 Task: Find connections with filter location Ratia with filter topic #healthylifestyle with filter profile language German with filter current company The Times Of India with filter school Thapar Institute of Engineering & Technology with filter industry Metal Ore Mining with filter service category Telecommunications with filter keywords title Massage Therapy
Action: Mouse moved to (505, 53)
Screenshot: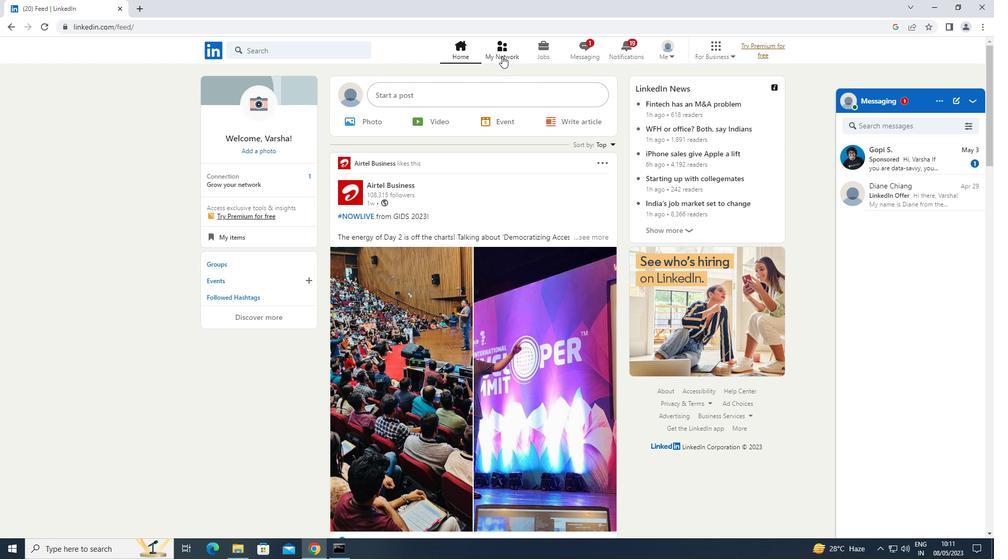 
Action: Mouse pressed left at (505, 53)
Screenshot: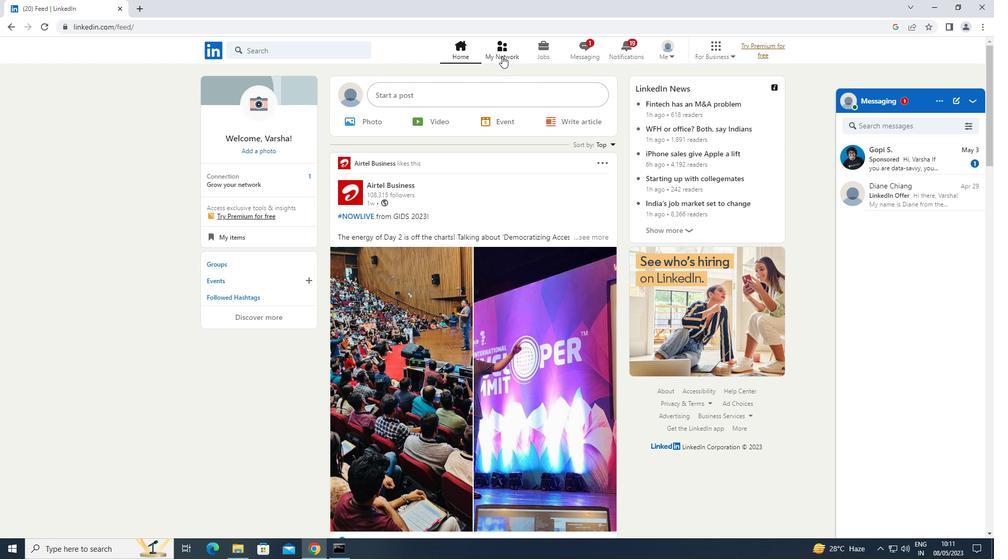 
Action: Mouse moved to (504, 55)
Screenshot: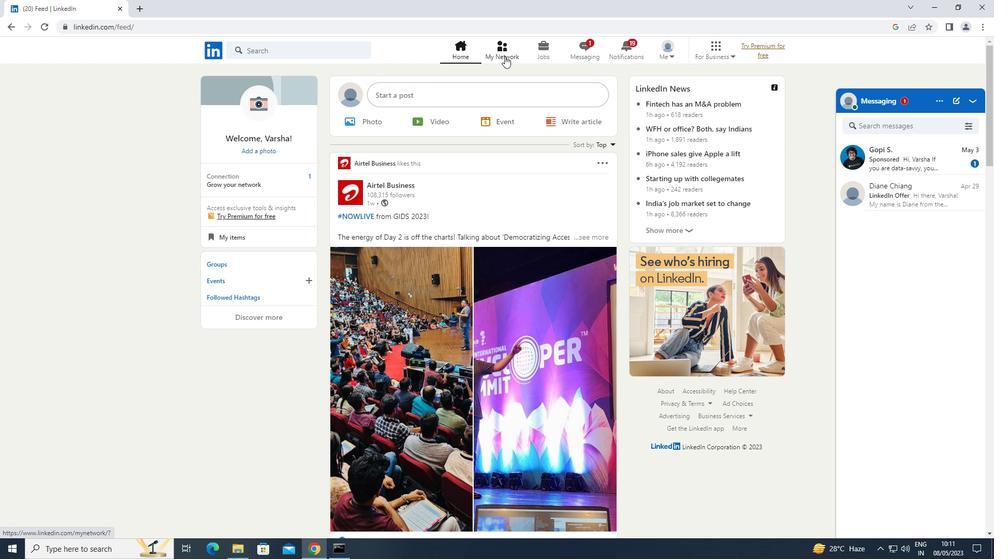 
Action: Mouse pressed left at (504, 55)
Screenshot: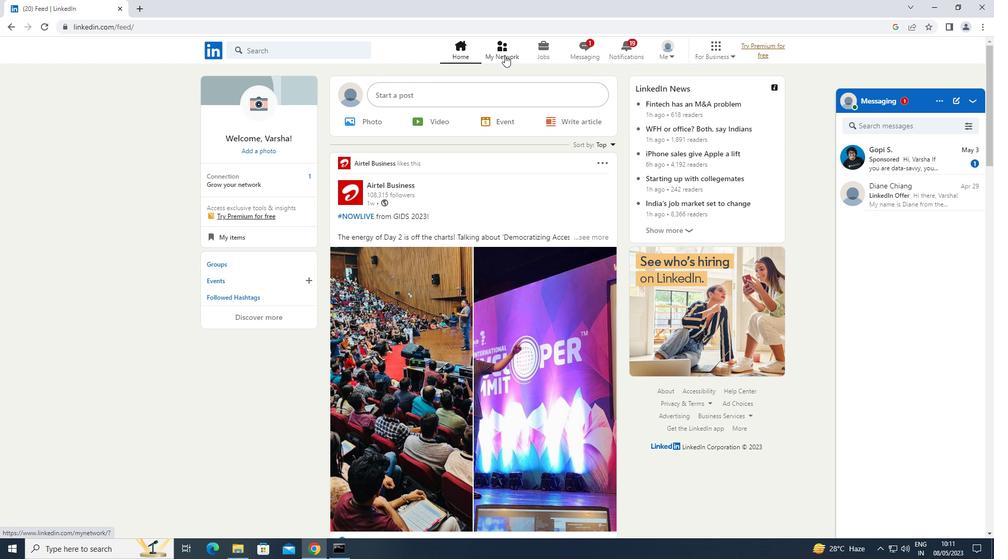 
Action: Mouse moved to (263, 110)
Screenshot: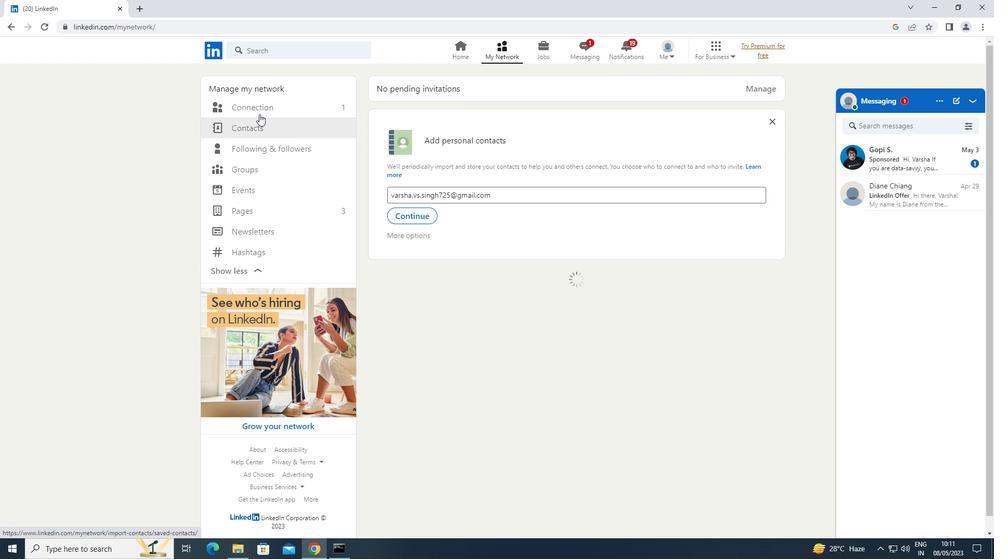 
Action: Mouse pressed left at (263, 110)
Screenshot: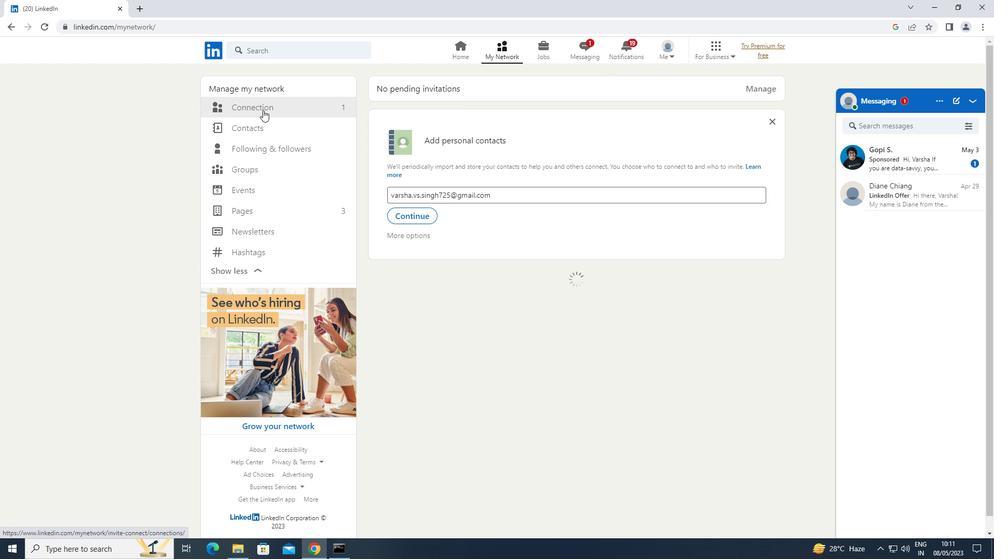 
Action: Mouse moved to (554, 111)
Screenshot: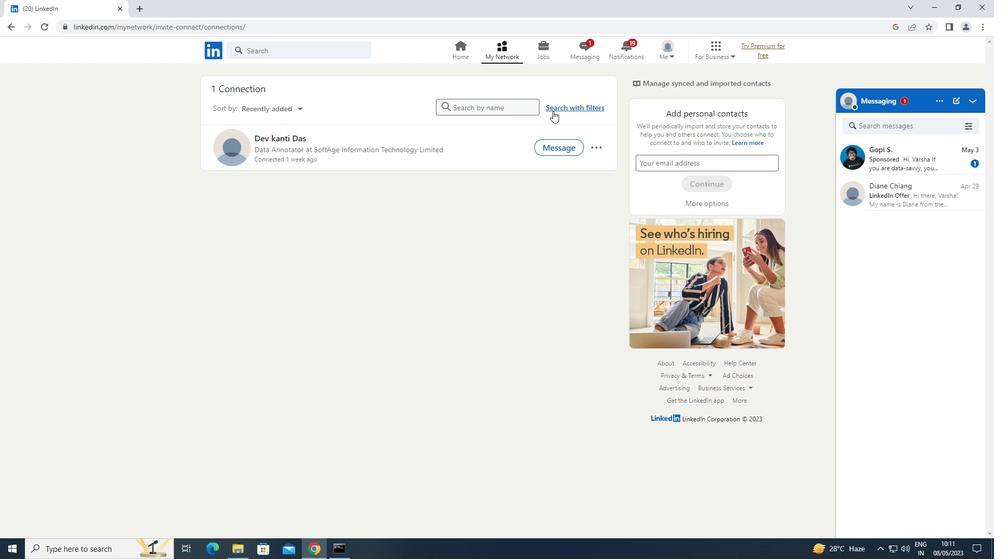 
Action: Mouse pressed left at (554, 111)
Screenshot: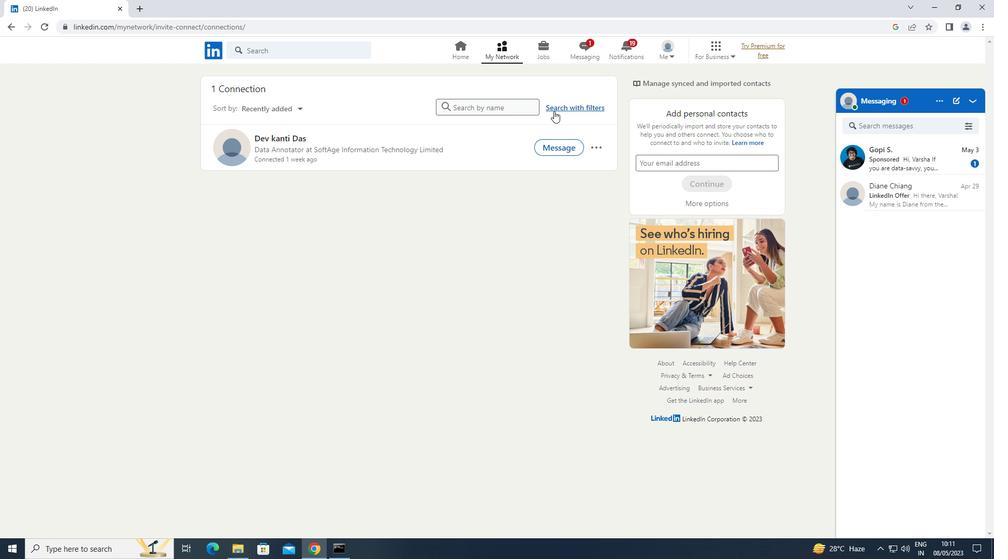
Action: Mouse moved to (531, 84)
Screenshot: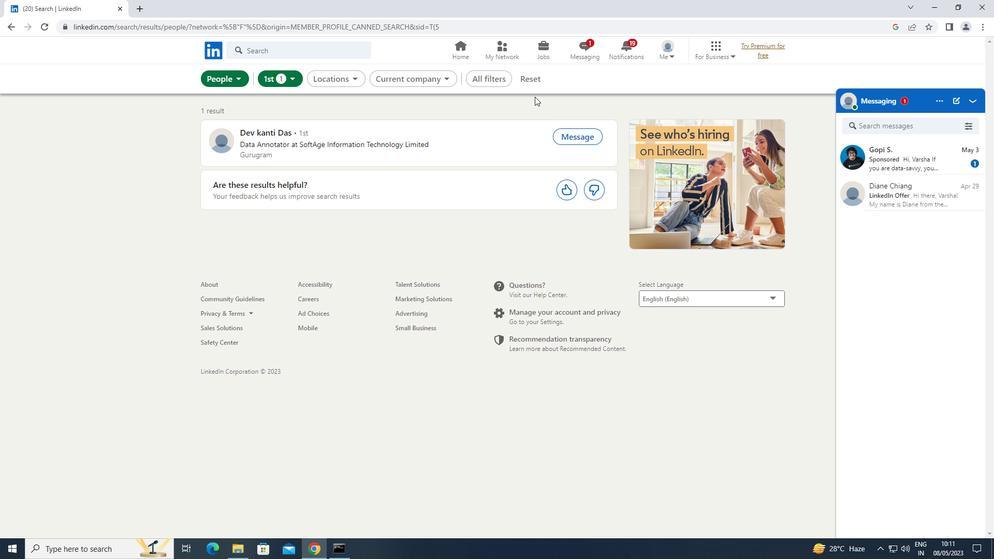 
Action: Mouse pressed left at (531, 84)
Screenshot: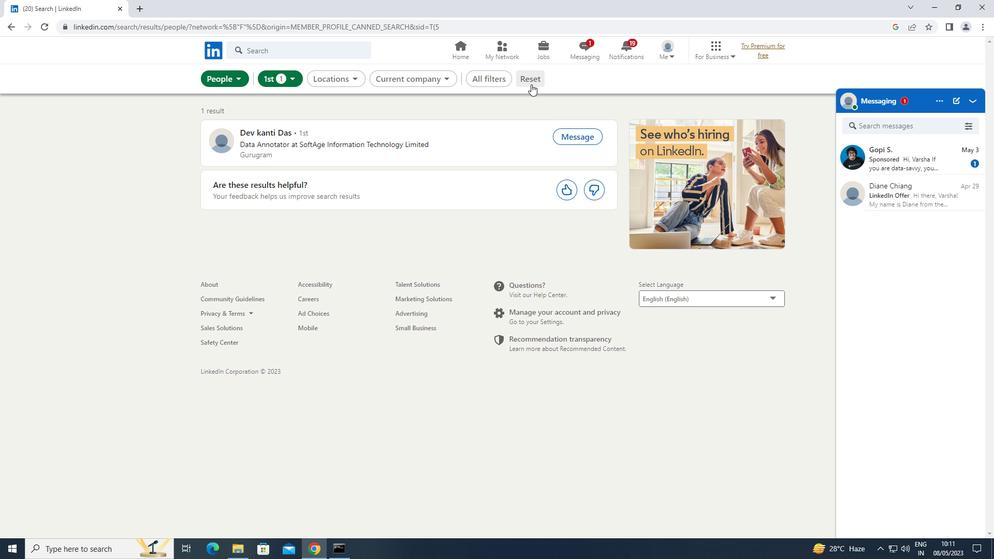 
Action: Mouse moved to (516, 79)
Screenshot: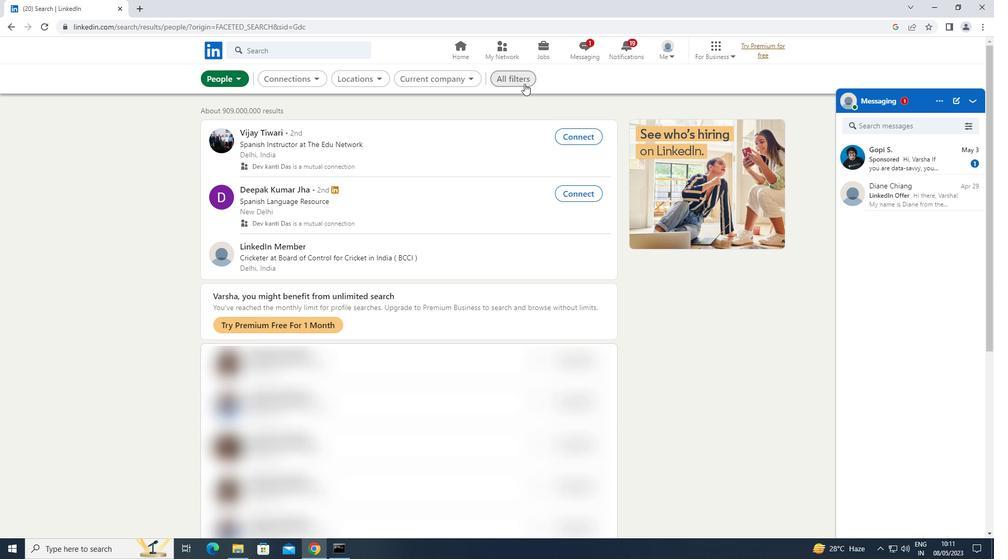 
Action: Mouse pressed left at (516, 79)
Screenshot: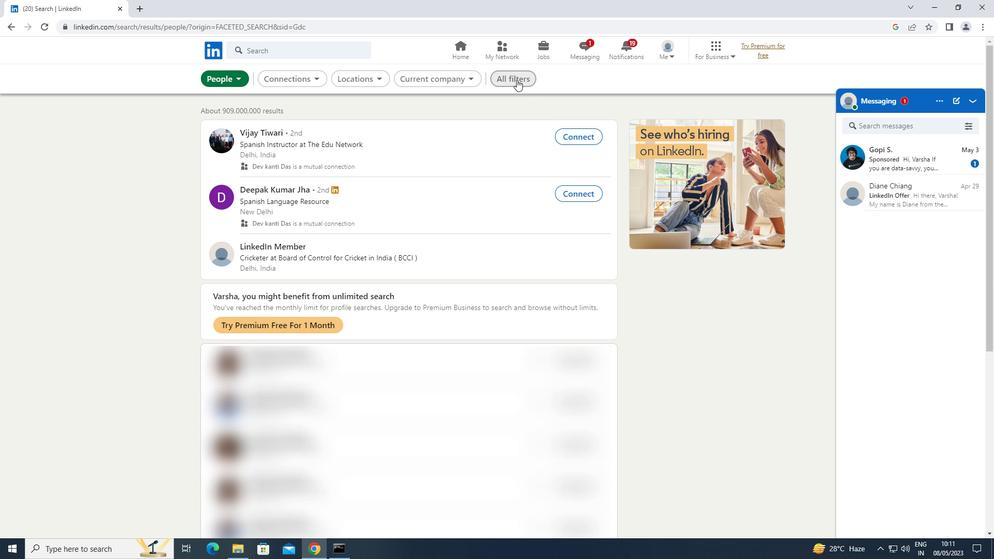 
Action: Mouse moved to (935, 314)
Screenshot: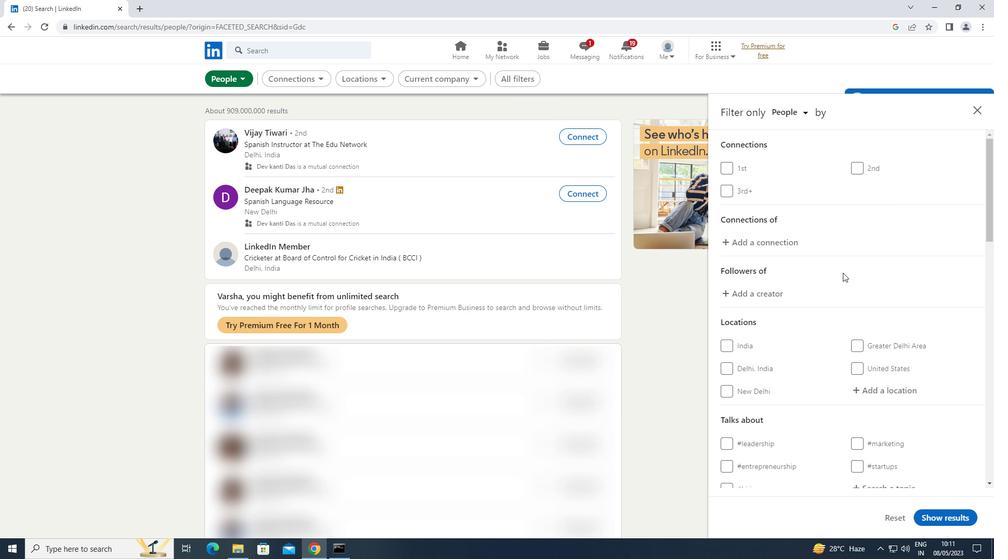 
Action: Mouse scrolled (935, 314) with delta (0, 0)
Screenshot: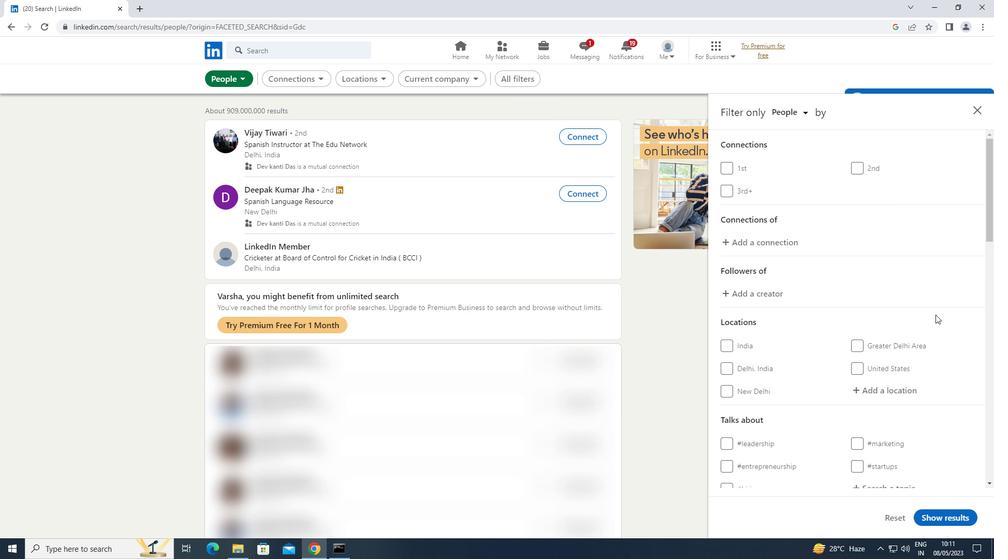 
Action: Mouse scrolled (935, 314) with delta (0, 0)
Screenshot: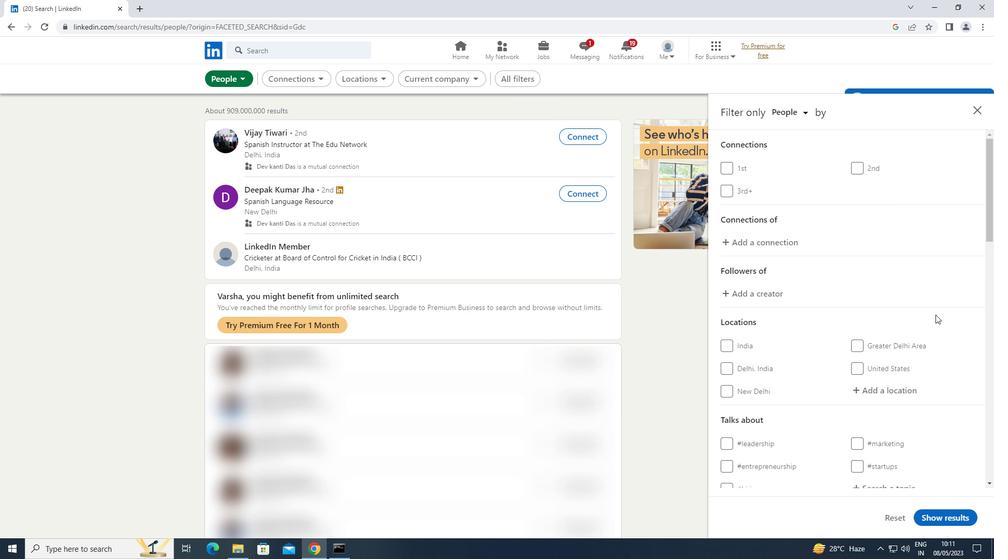 
Action: Mouse moved to (879, 288)
Screenshot: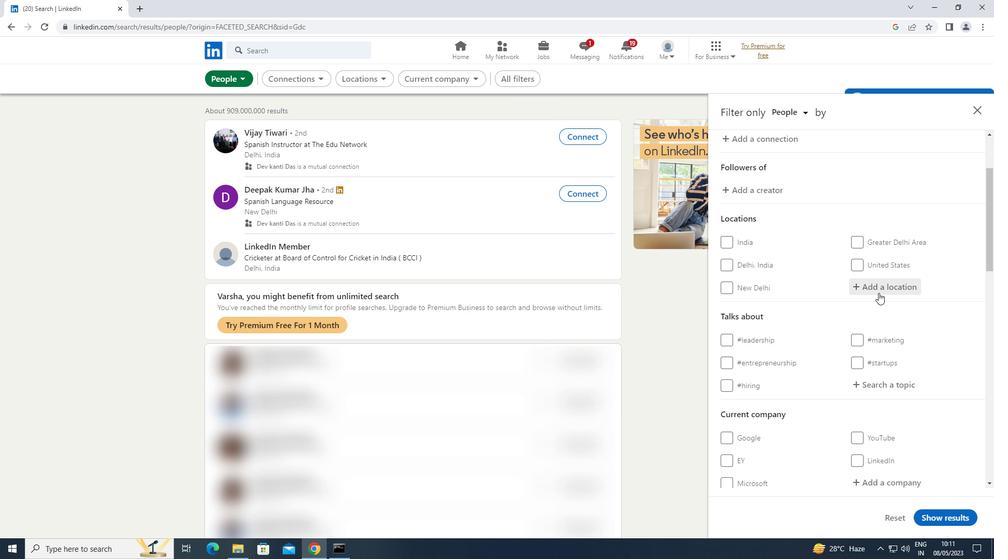 
Action: Mouse pressed left at (879, 288)
Screenshot: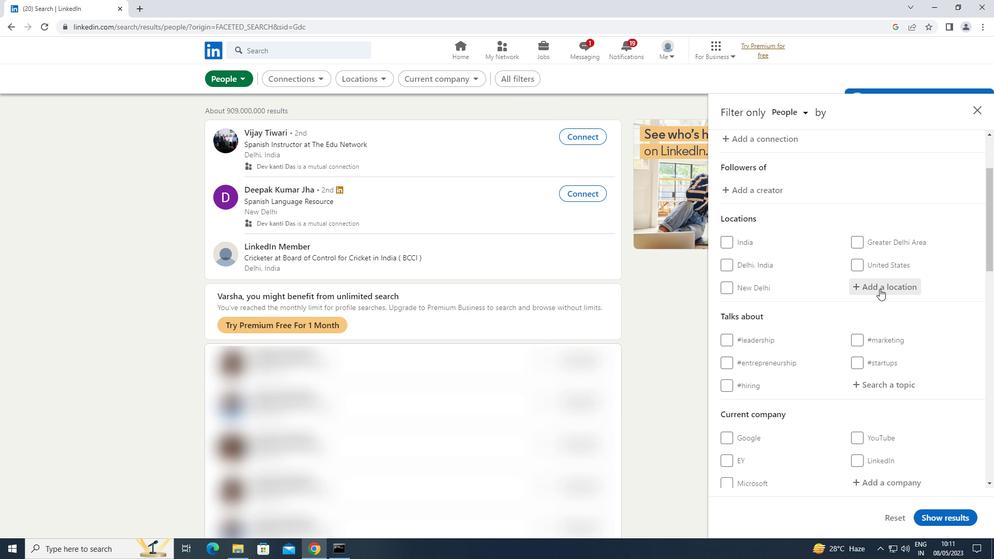 
Action: Mouse moved to (879, 288)
Screenshot: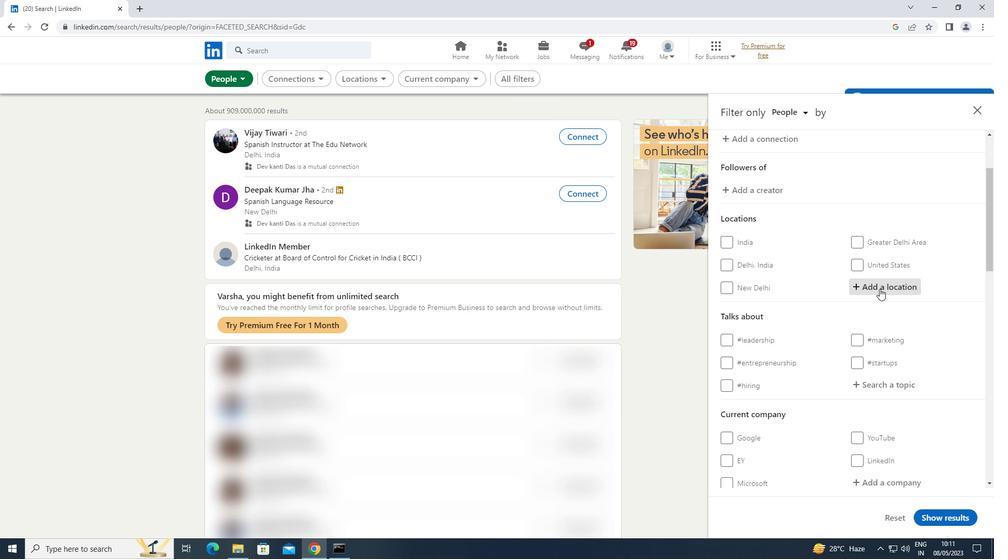 
Action: Key pressed <Key.shift>RATIA
Screenshot: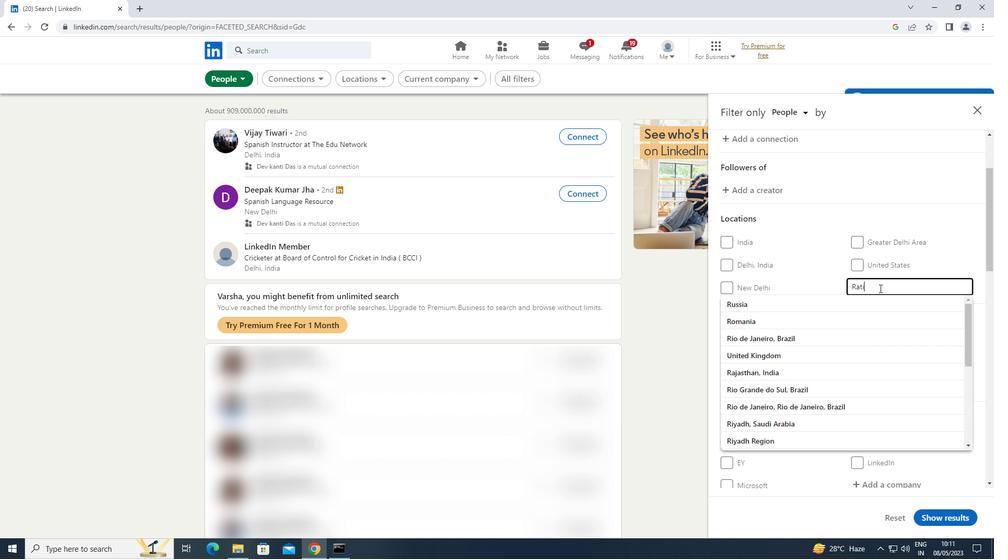 
Action: Mouse moved to (884, 387)
Screenshot: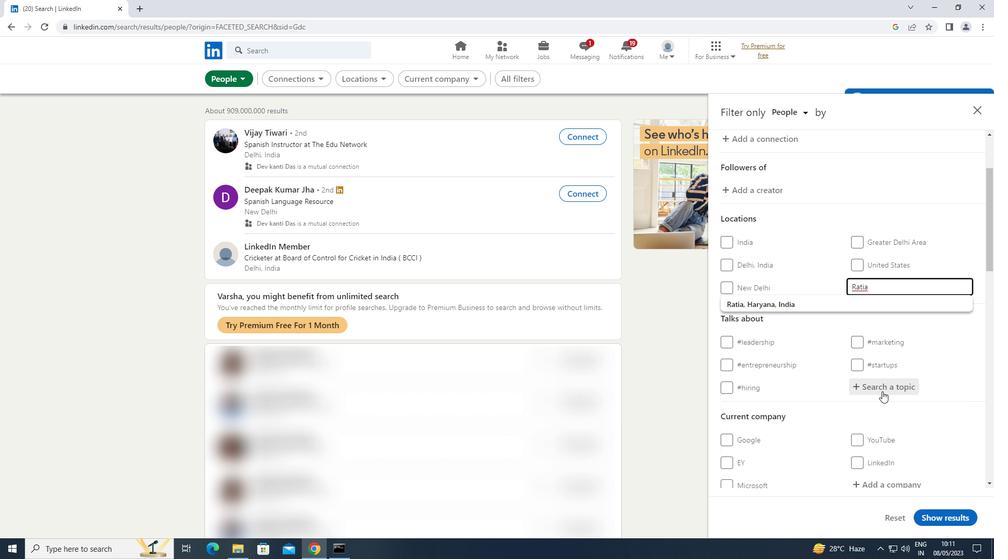 
Action: Mouse pressed left at (884, 387)
Screenshot: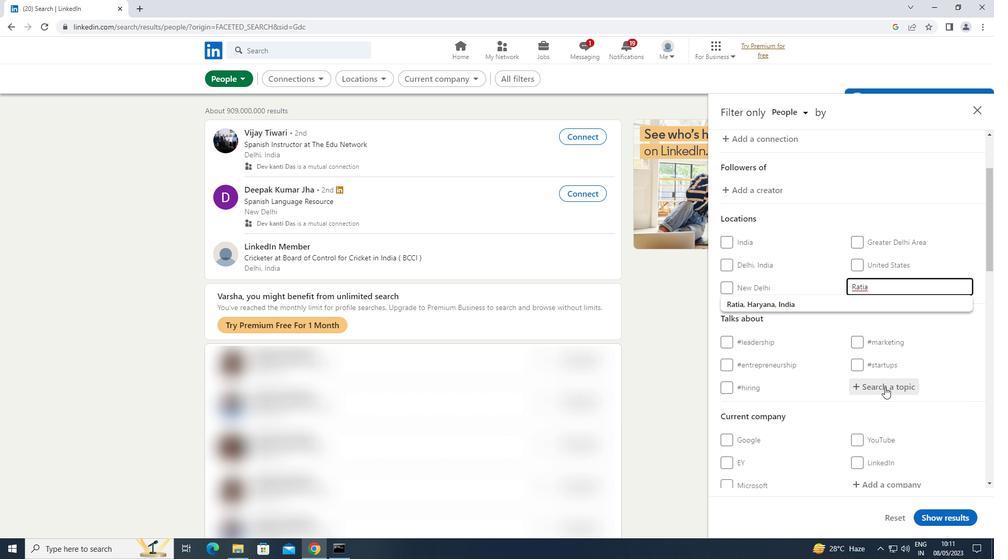 
Action: Mouse moved to (885, 387)
Screenshot: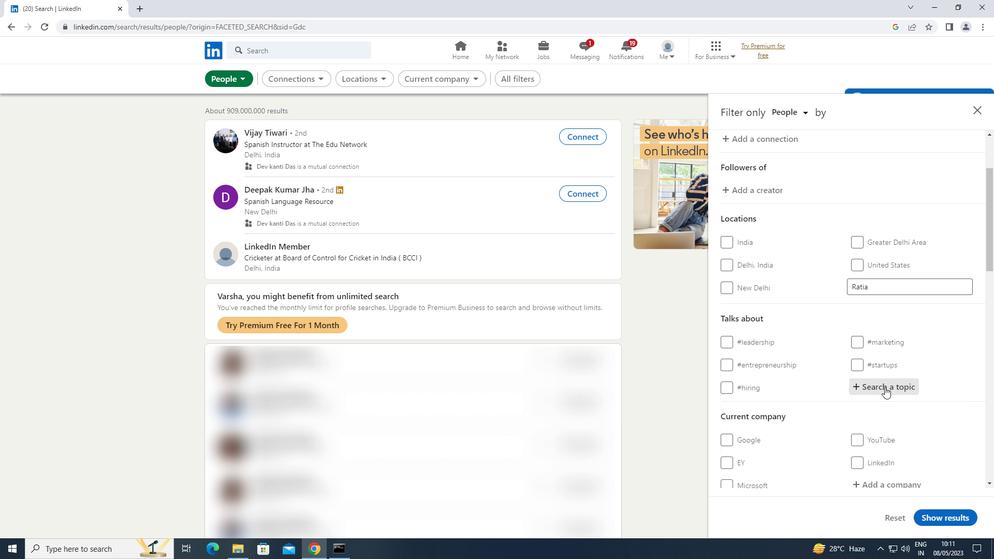 
Action: Key pressed HEALTHYLIFESTY
Screenshot: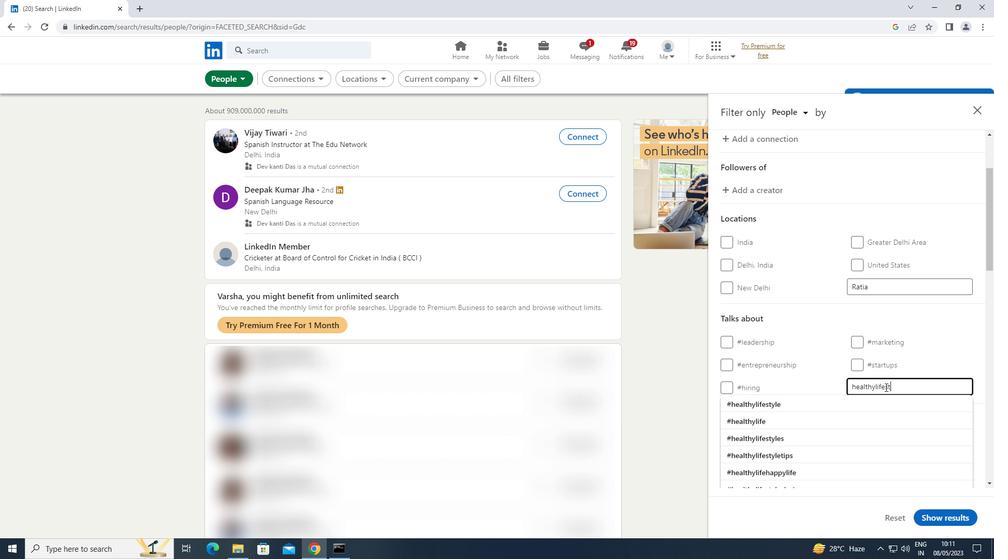 
Action: Mouse moved to (751, 401)
Screenshot: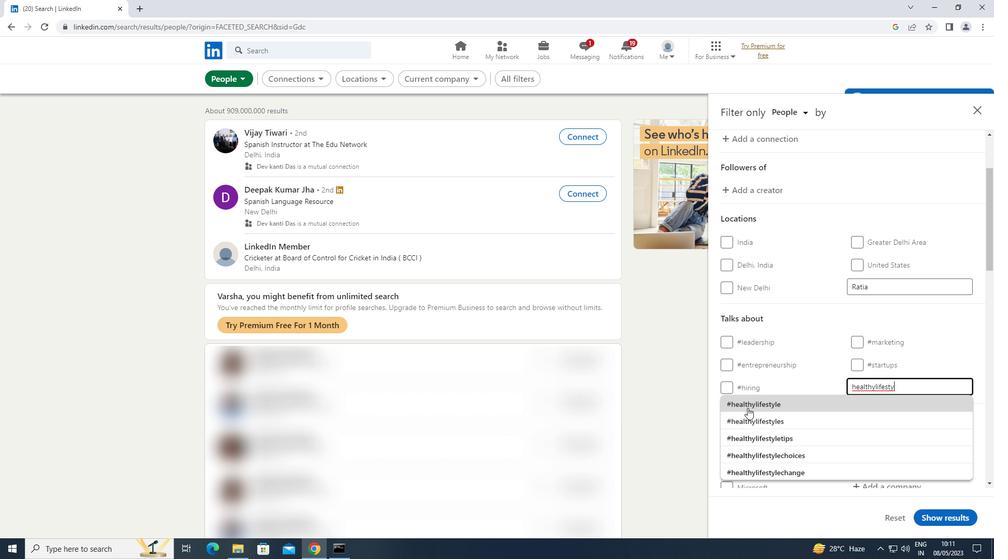 
Action: Mouse pressed left at (751, 401)
Screenshot: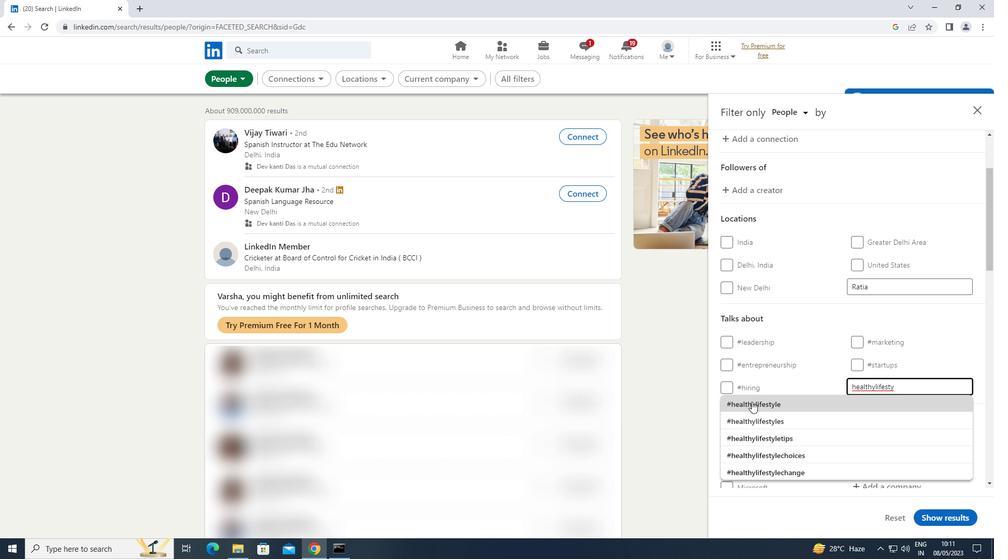 
Action: Mouse scrolled (751, 401) with delta (0, 0)
Screenshot: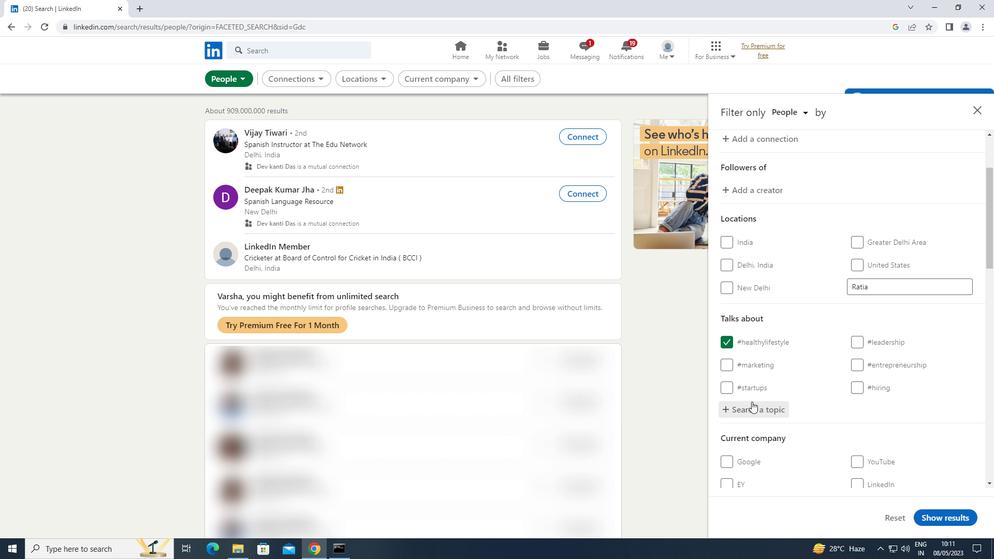 
Action: Mouse scrolled (751, 401) with delta (0, 0)
Screenshot: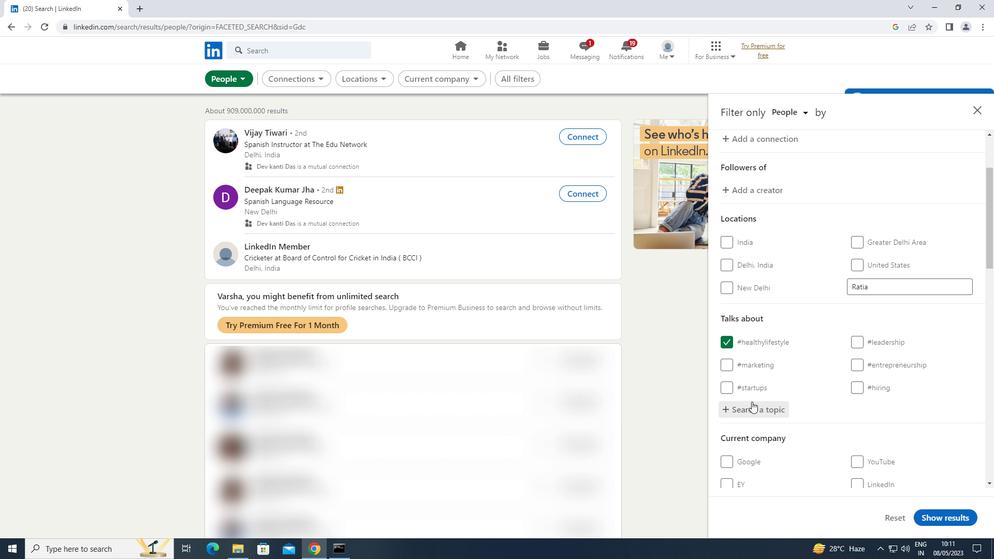 
Action: Mouse scrolled (751, 401) with delta (0, 0)
Screenshot: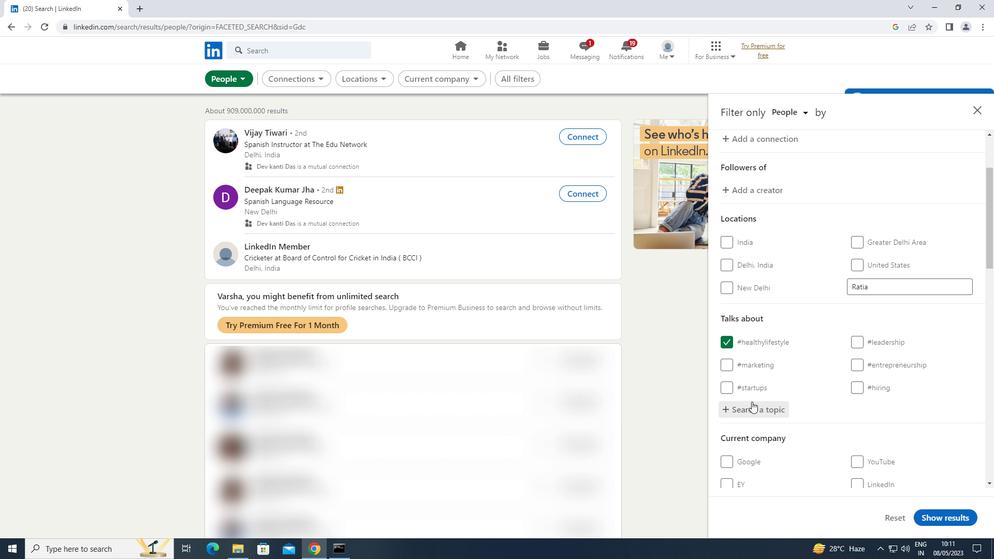 
Action: Mouse moved to (751, 401)
Screenshot: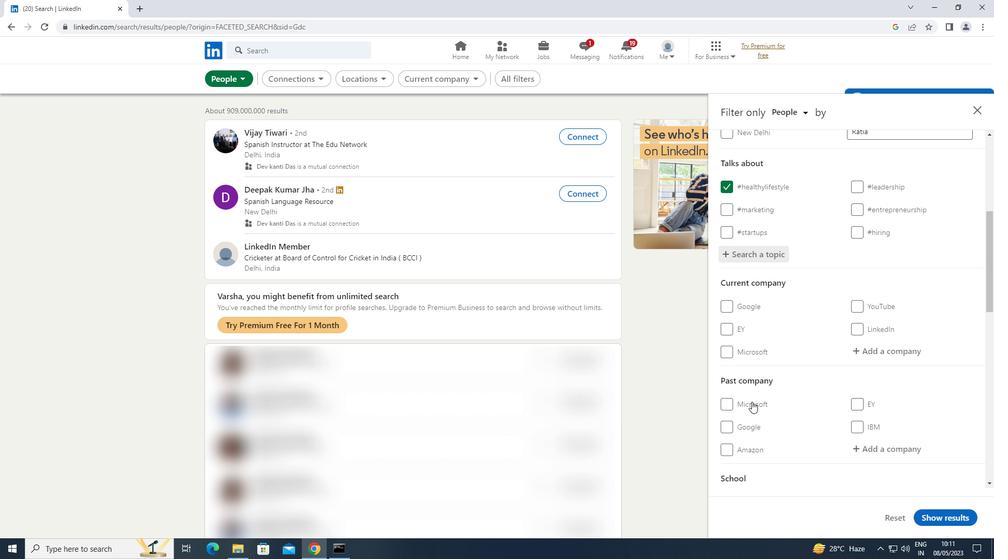 
Action: Mouse scrolled (751, 401) with delta (0, 0)
Screenshot: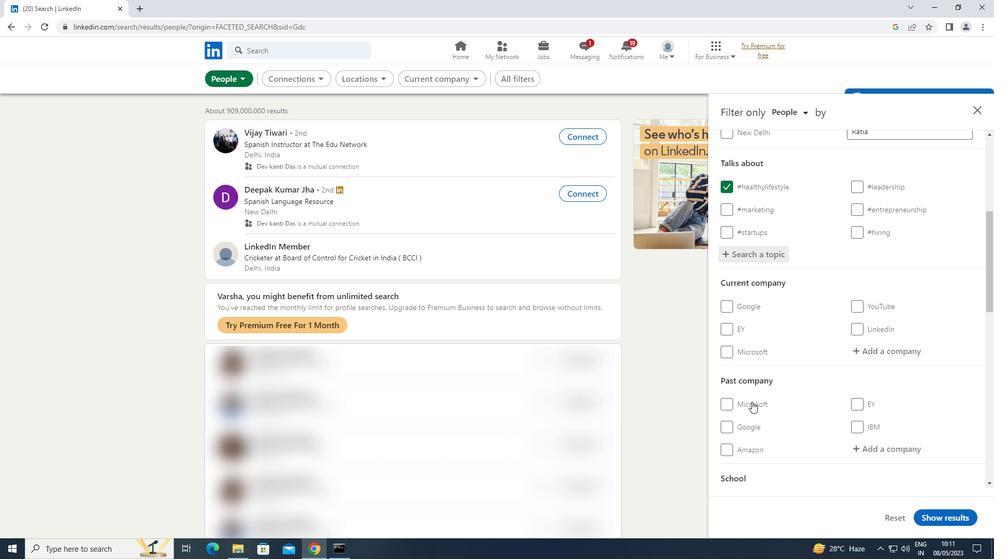 
Action: Mouse moved to (751, 402)
Screenshot: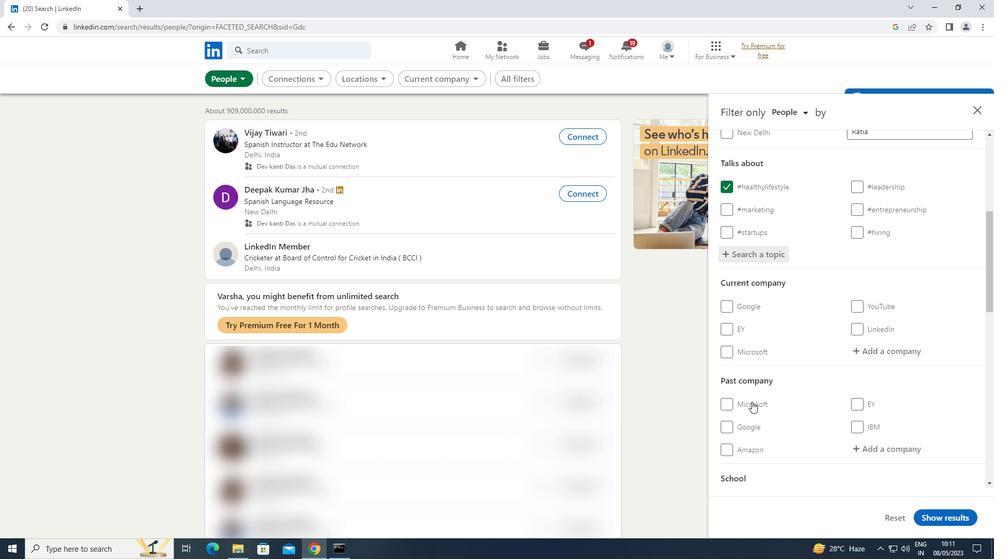 
Action: Mouse scrolled (751, 402) with delta (0, 0)
Screenshot: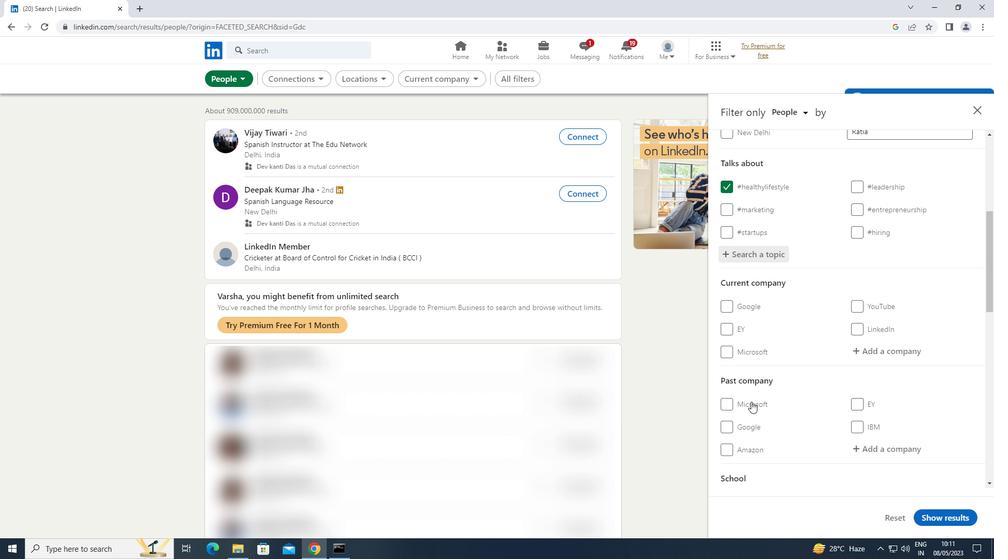 
Action: Mouse moved to (750, 404)
Screenshot: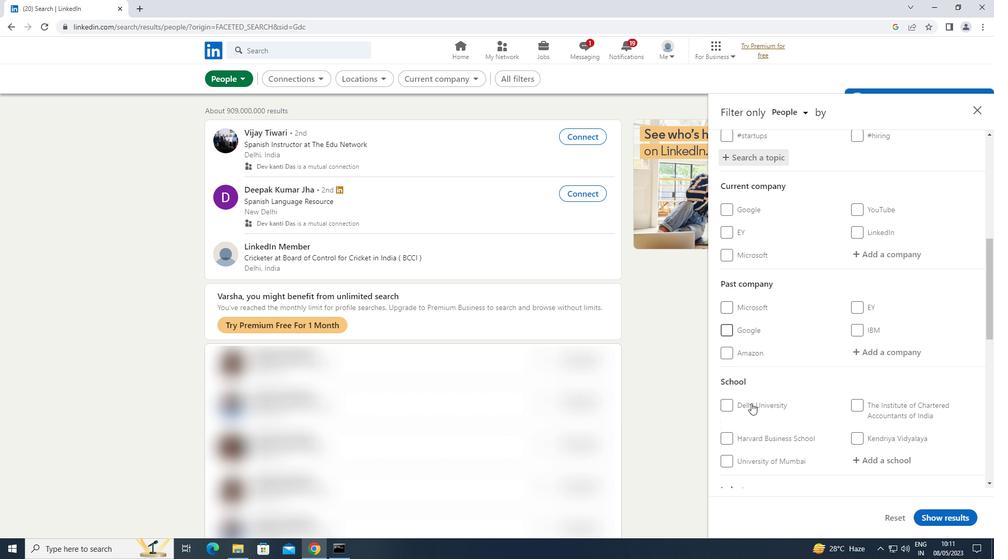 
Action: Mouse scrolled (750, 404) with delta (0, 0)
Screenshot: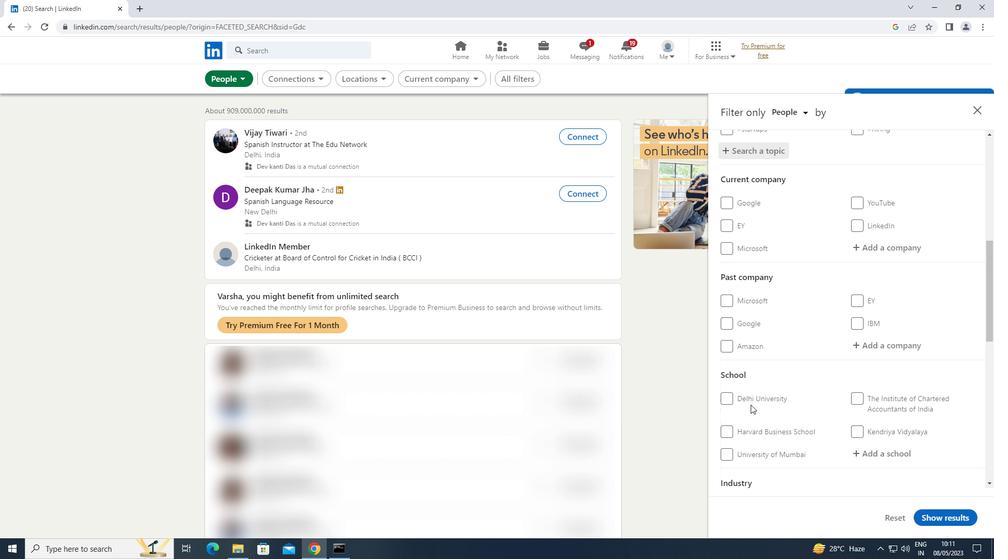
Action: Mouse scrolled (750, 404) with delta (0, 0)
Screenshot: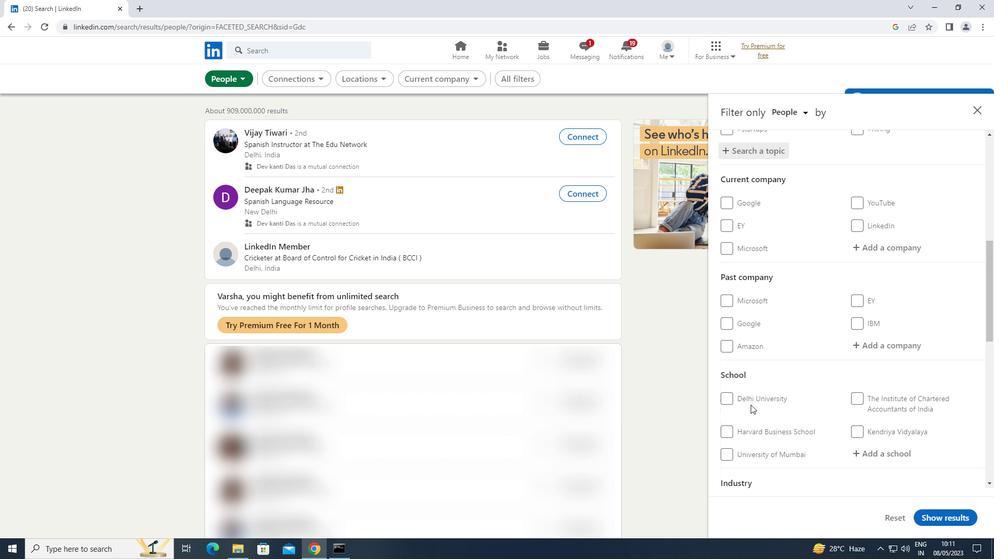 
Action: Mouse moved to (750, 405)
Screenshot: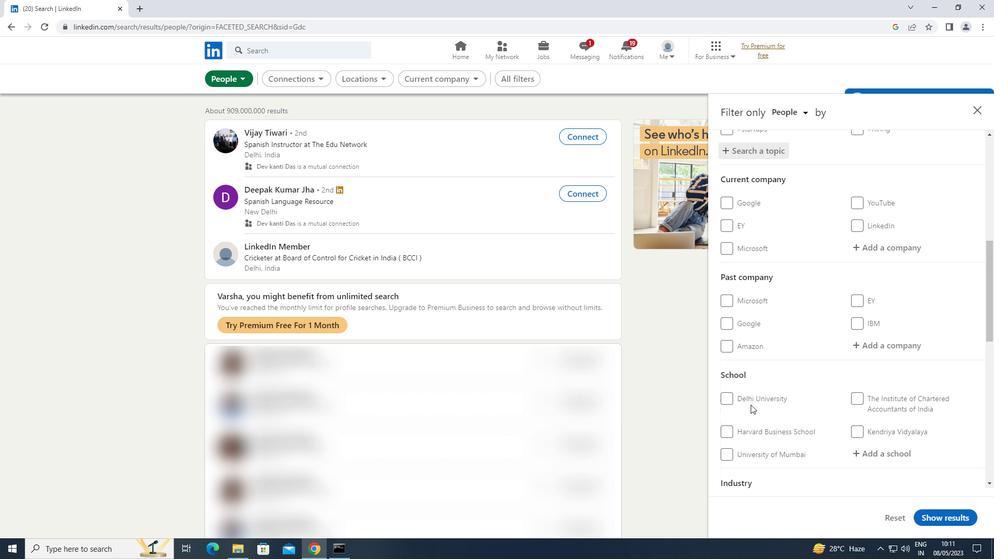 
Action: Mouse scrolled (750, 404) with delta (0, 0)
Screenshot: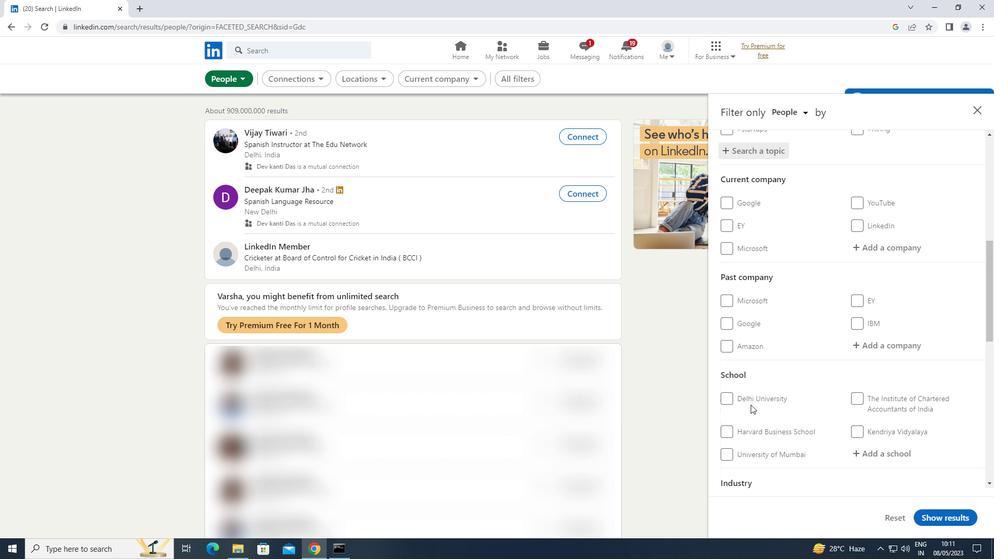 
Action: Mouse moved to (749, 403)
Screenshot: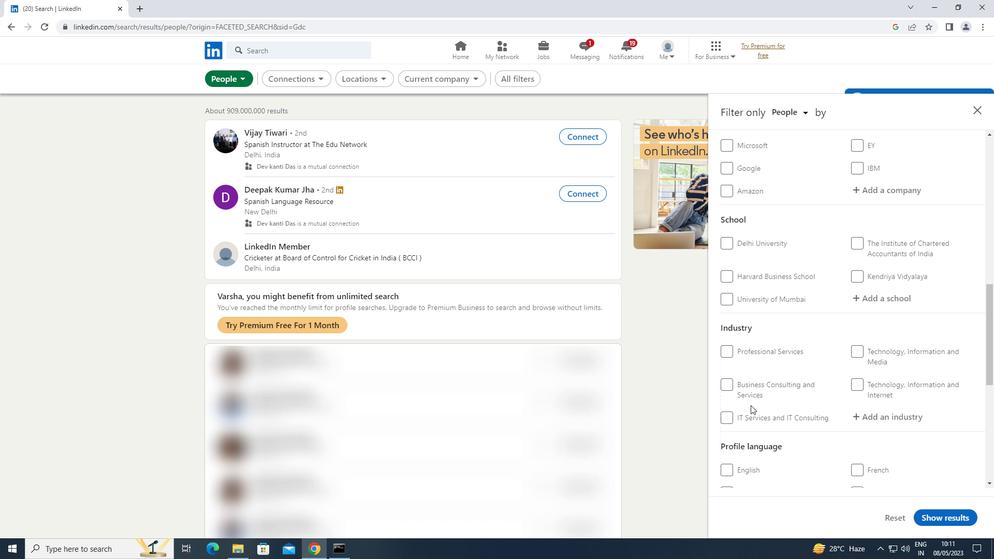 
Action: Mouse scrolled (749, 403) with delta (0, 0)
Screenshot: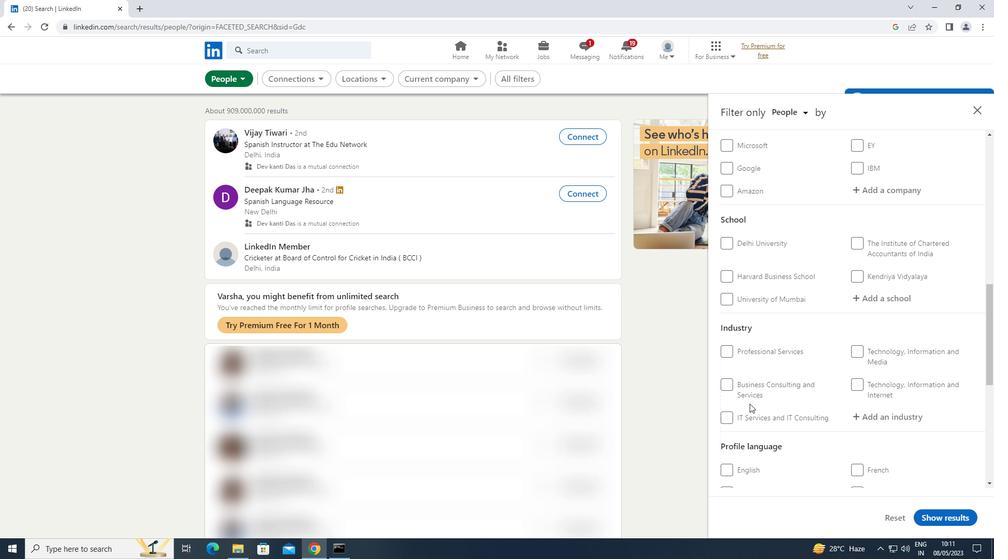 
Action: Mouse scrolled (749, 403) with delta (0, 0)
Screenshot: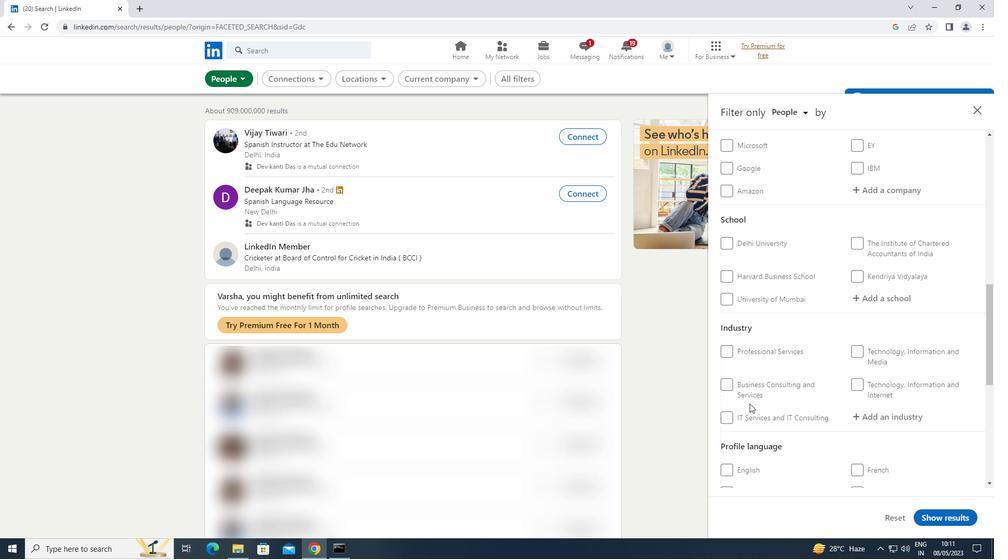 
Action: Mouse moved to (725, 410)
Screenshot: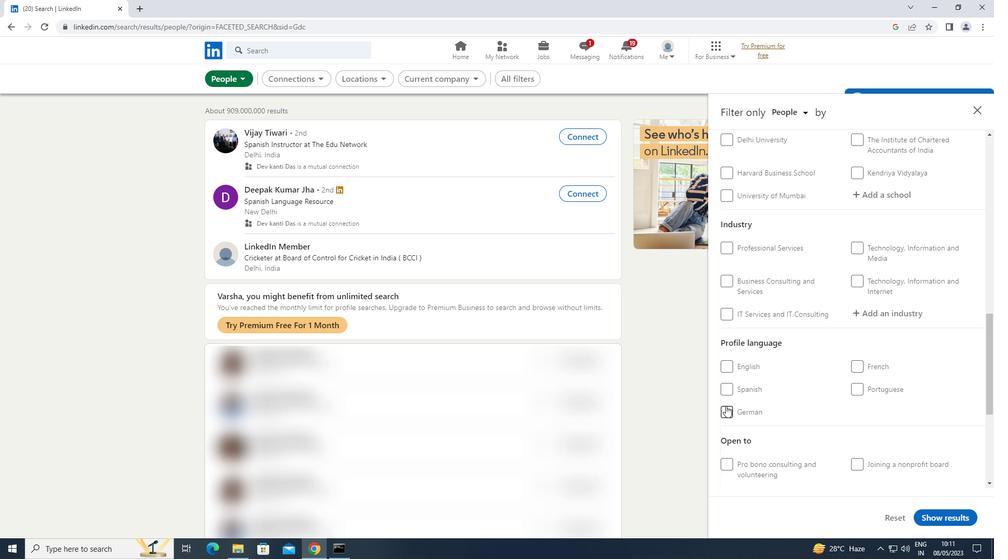 
Action: Mouse pressed left at (725, 410)
Screenshot: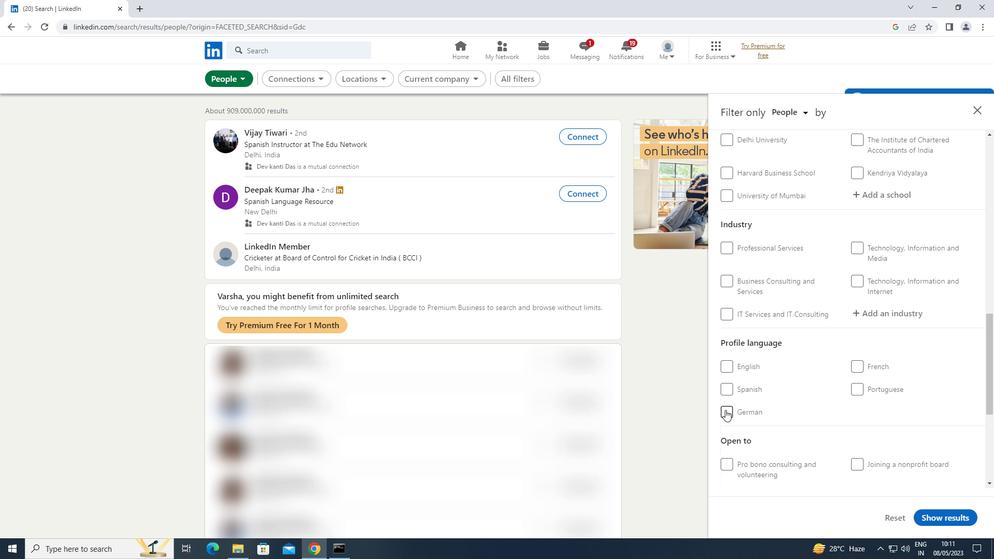 
Action: Mouse scrolled (725, 410) with delta (0, 0)
Screenshot: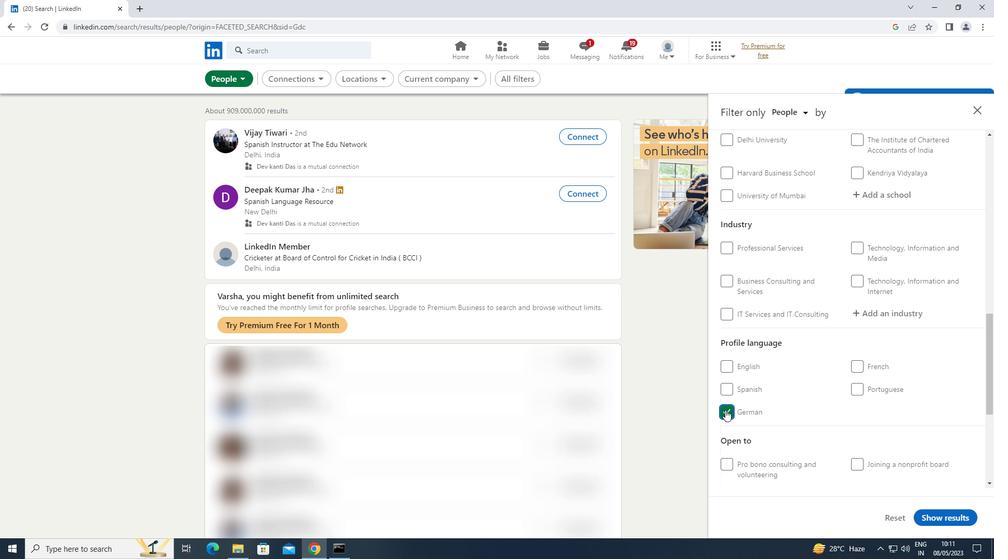 
Action: Mouse scrolled (725, 410) with delta (0, 0)
Screenshot: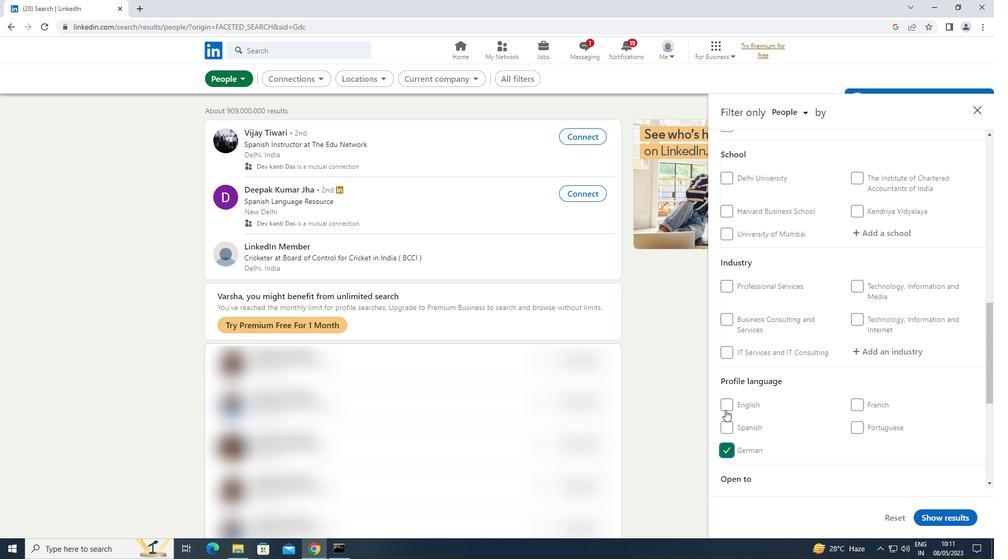 
Action: Mouse scrolled (725, 410) with delta (0, 0)
Screenshot: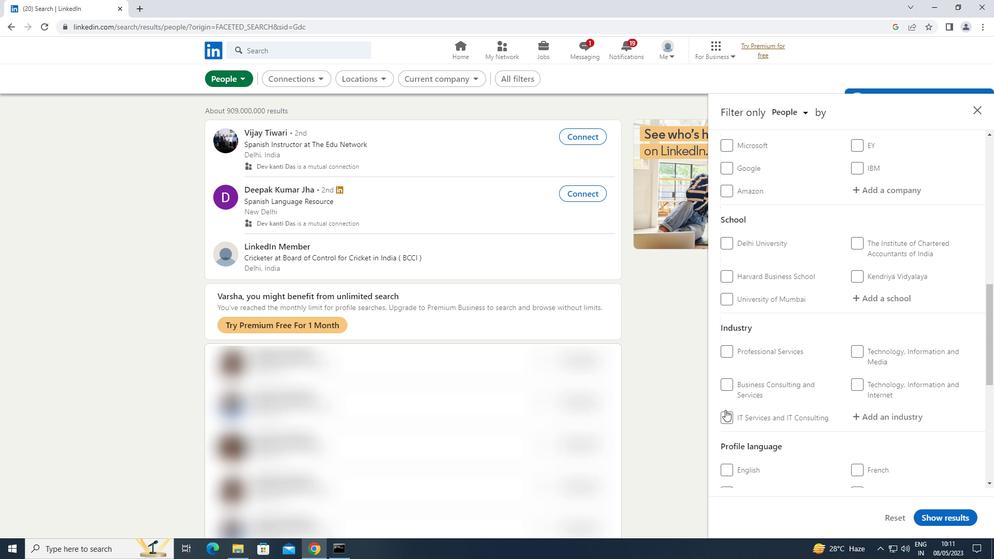 
Action: Mouse scrolled (725, 410) with delta (0, 0)
Screenshot: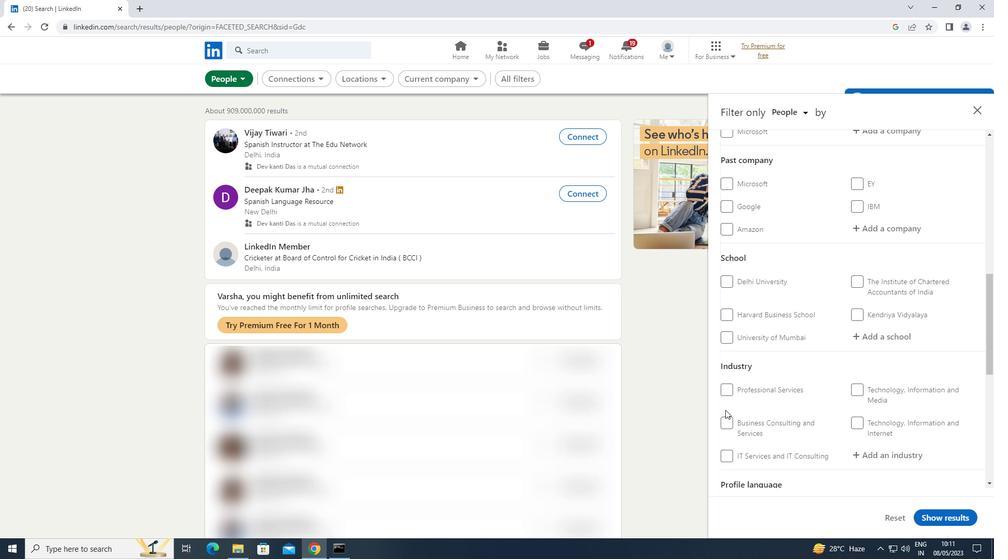 
Action: Mouse scrolled (725, 410) with delta (0, 0)
Screenshot: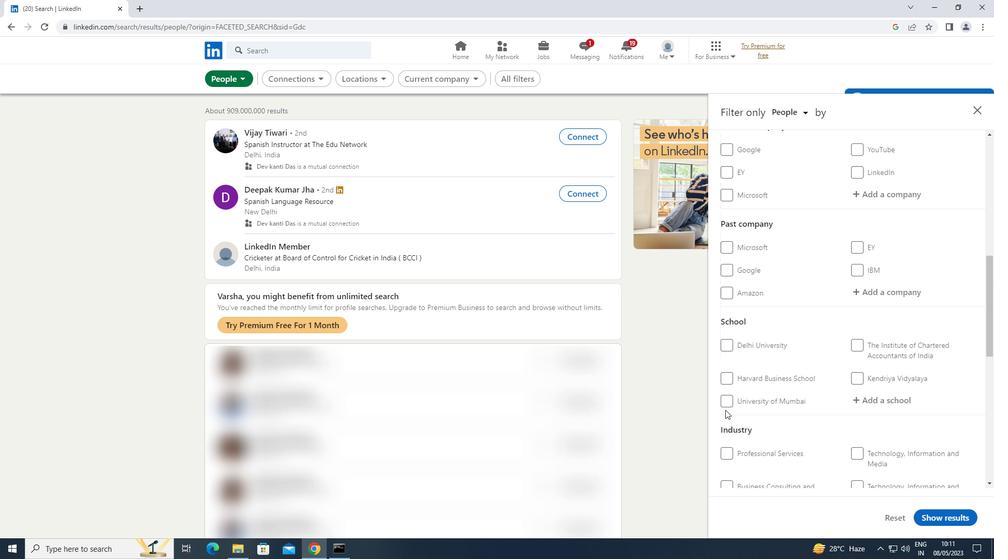 
Action: Mouse moved to (883, 244)
Screenshot: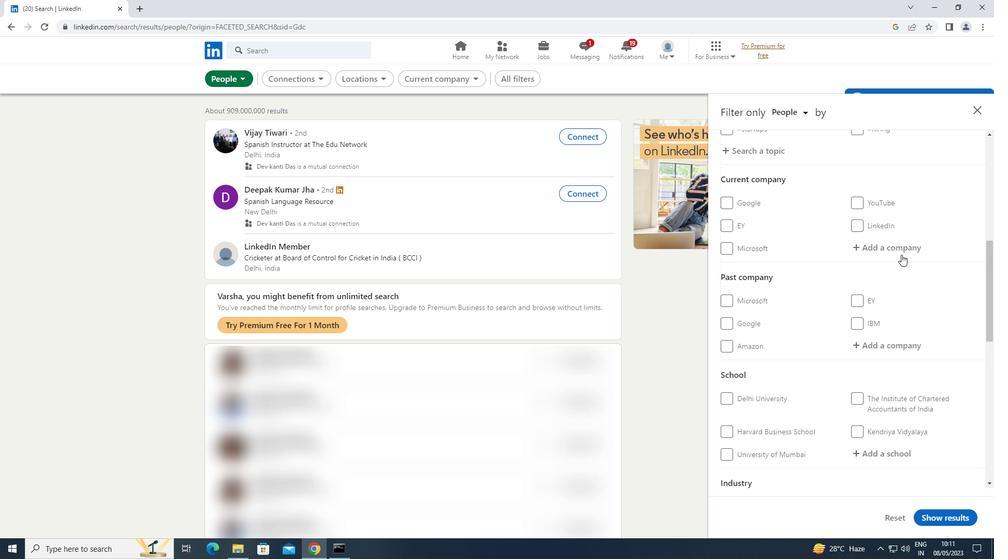 
Action: Mouse pressed left at (883, 244)
Screenshot: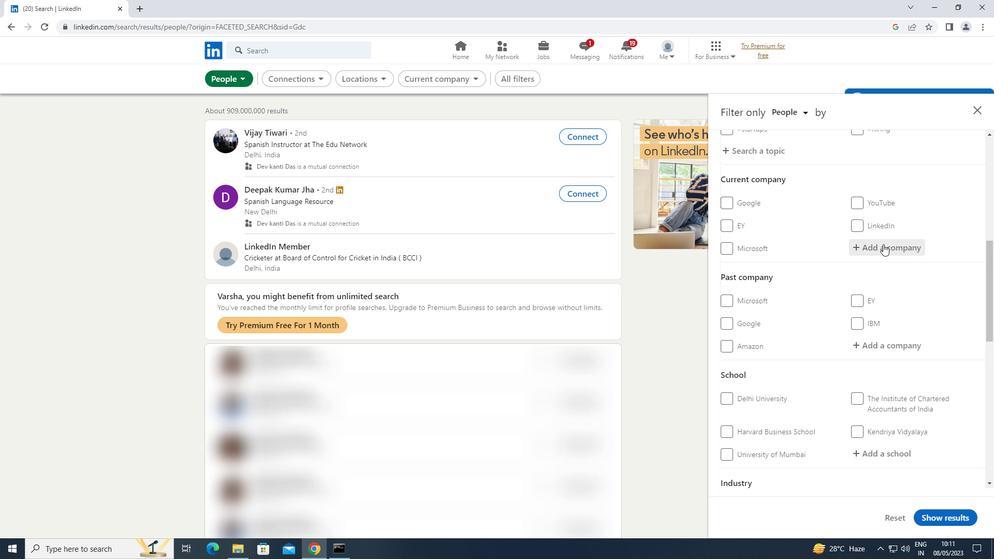 
Action: Key pressed <Key.shift>THE<Key.space><Key.shift>TIMES<Key.space>OF
Screenshot: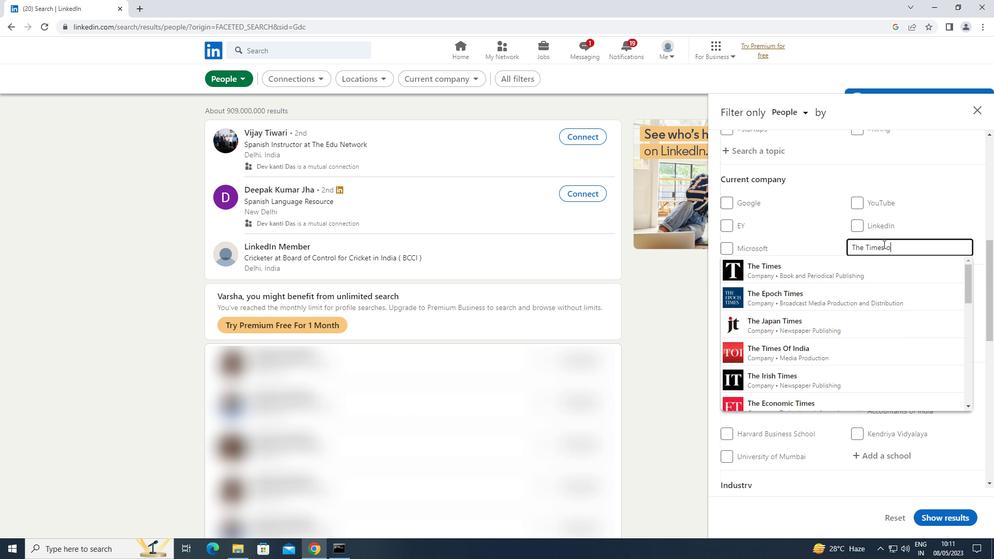 
Action: Mouse moved to (819, 269)
Screenshot: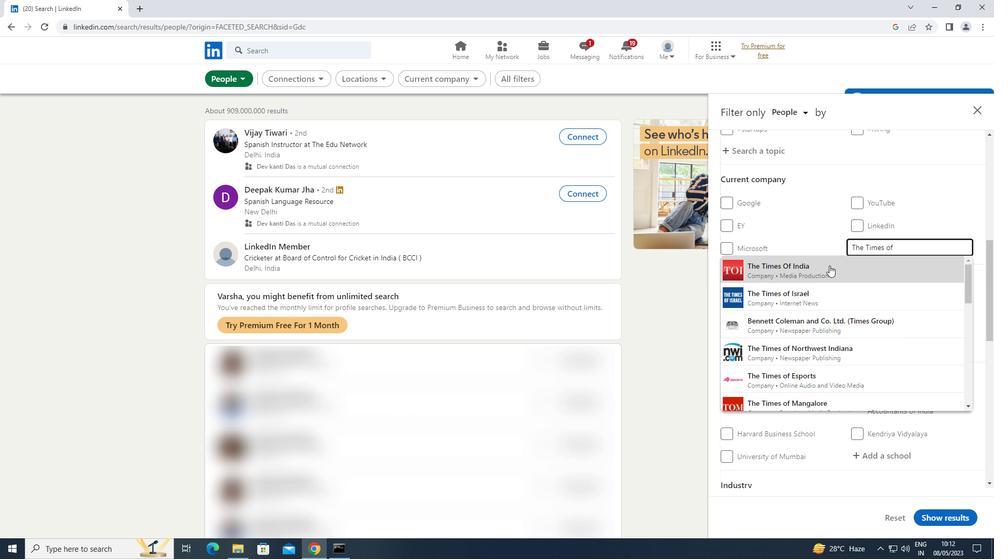 
Action: Mouse pressed left at (819, 269)
Screenshot: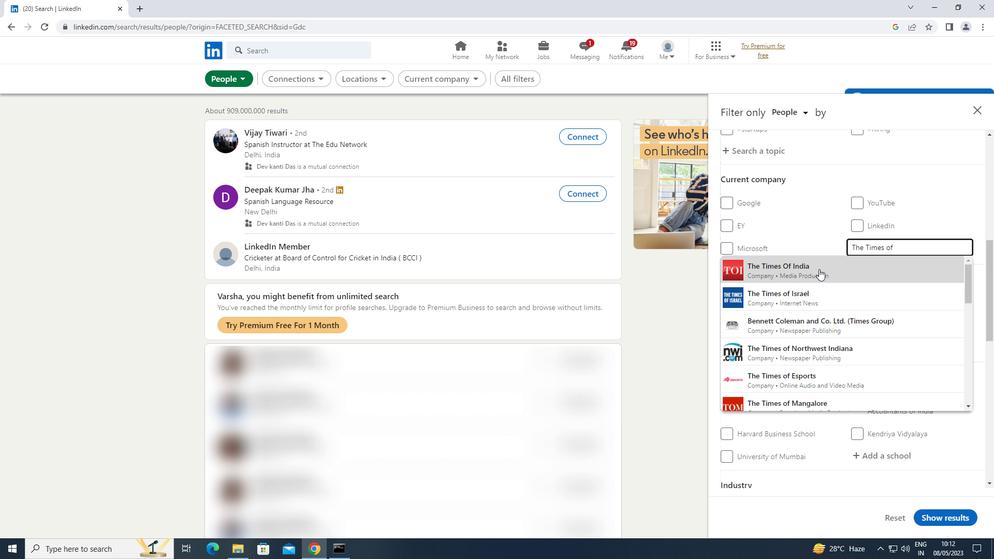 
Action: Mouse moved to (819, 269)
Screenshot: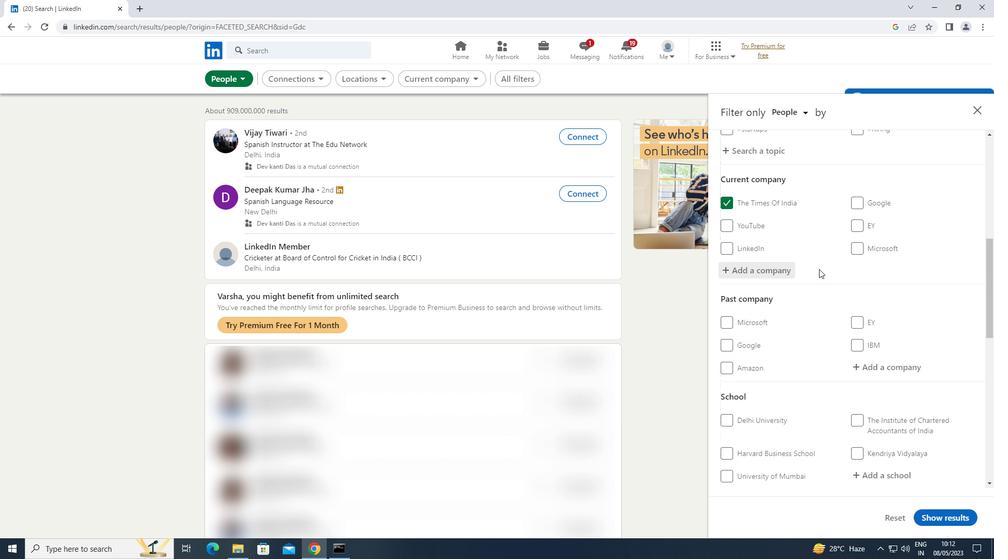 
Action: Mouse scrolled (819, 268) with delta (0, 0)
Screenshot: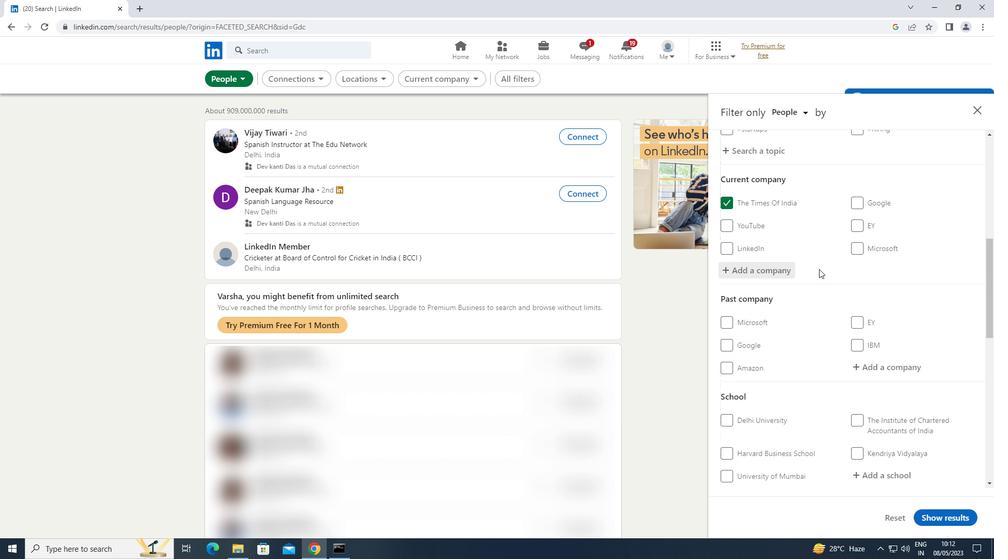 
Action: Mouse scrolled (819, 268) with delta (0, 0)
Screenshot: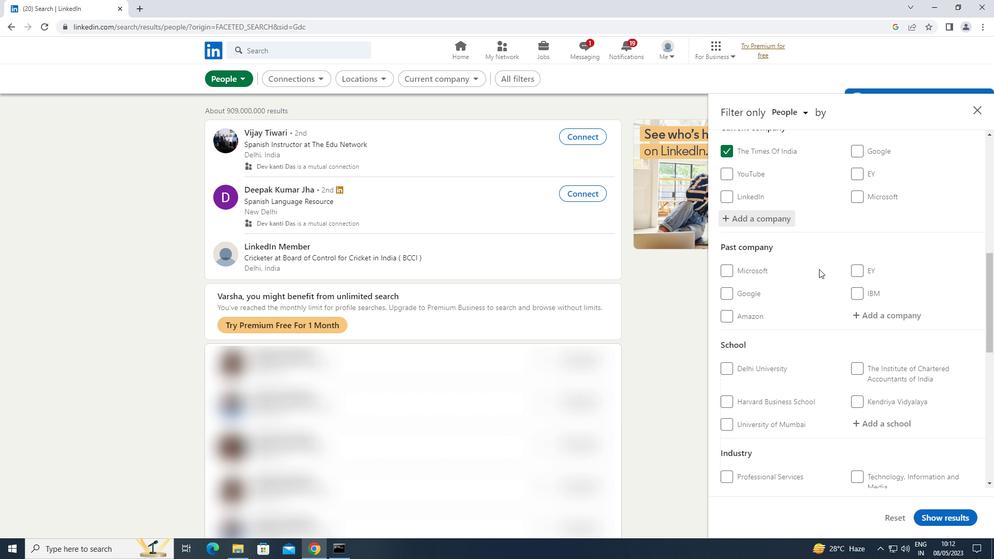 
Action: Mouse moved to (819, 269)
Screenshot: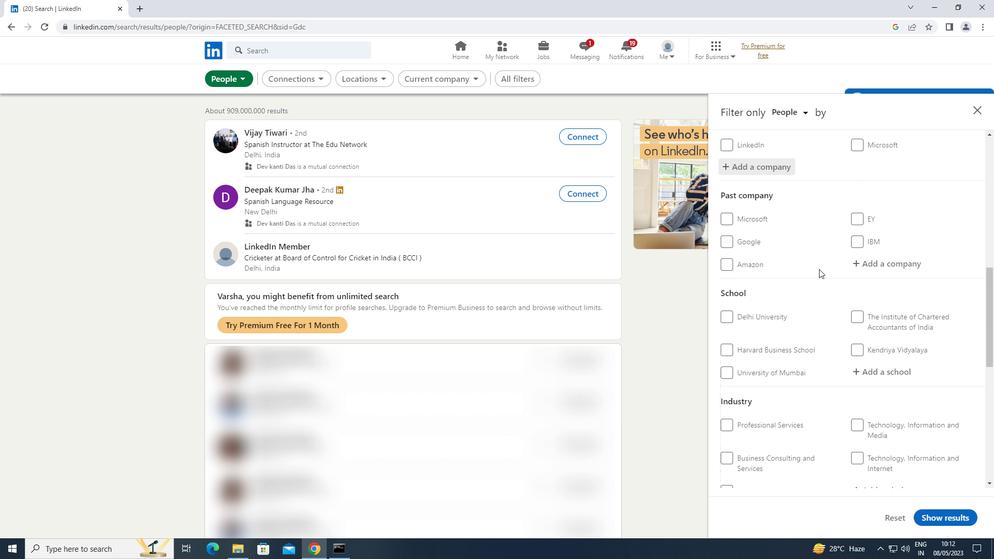 
Action: Mouse scrolled (819, 268) with delta (0, 0)
Screenshot: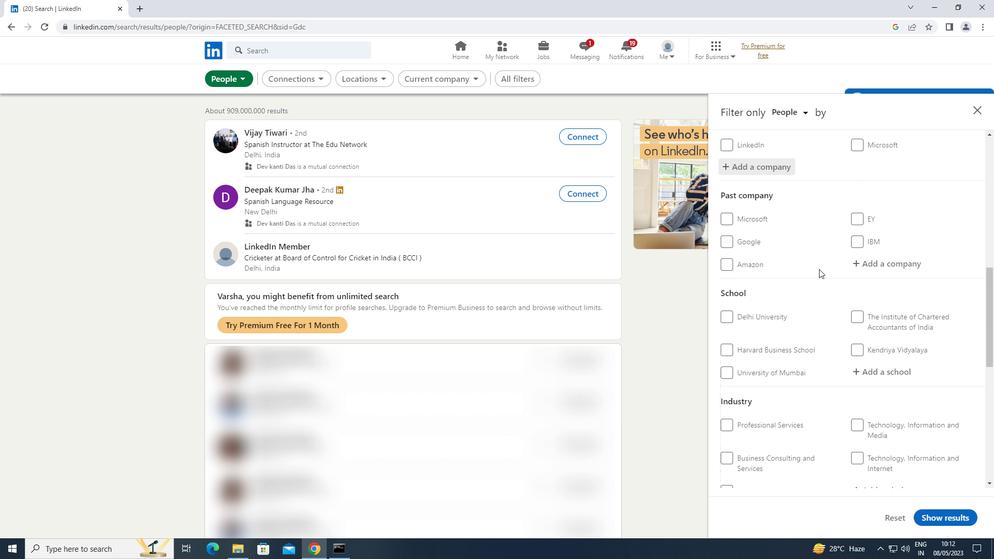 
Action: Mouse moved to (893, 316)
Screenshot: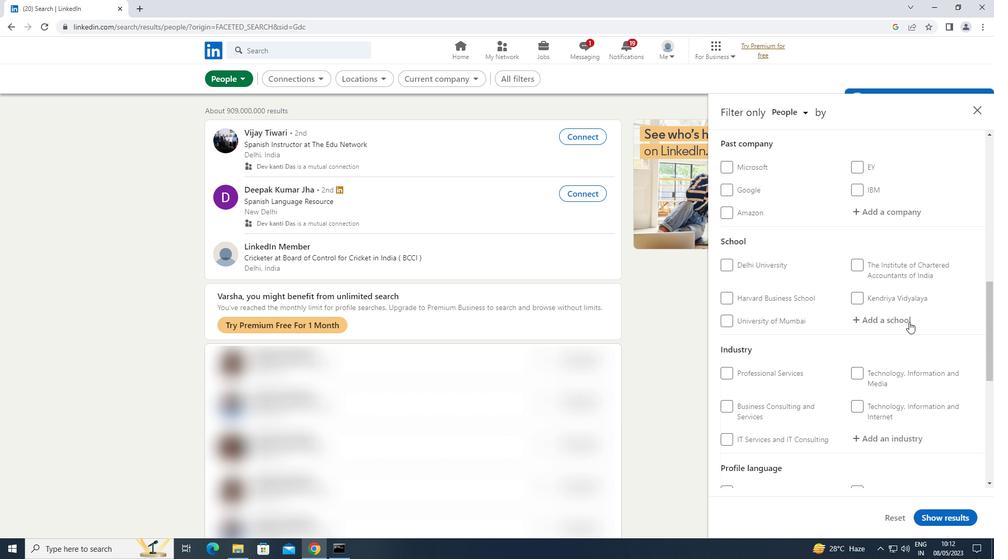 
Action: Mouse pressed left at (893, 316)
Screenshot: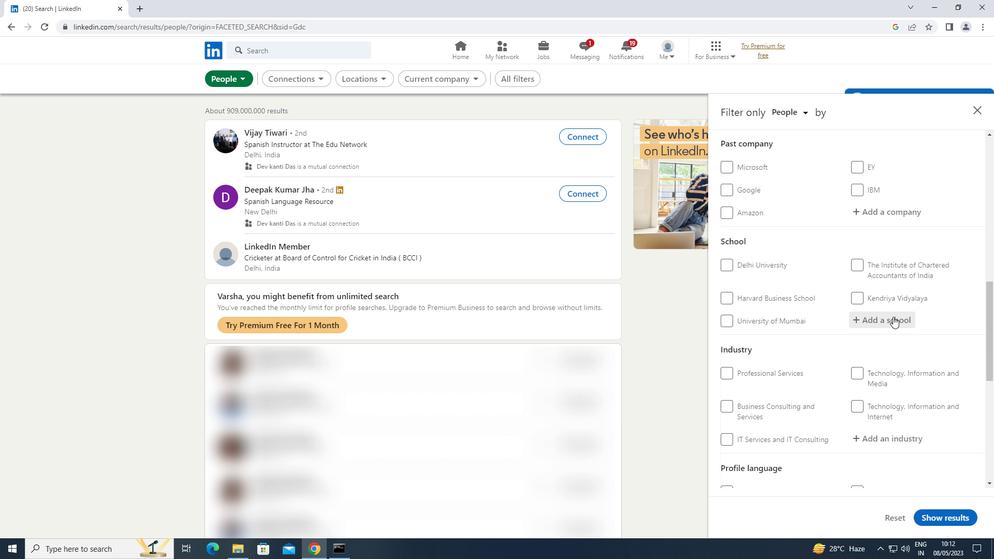 
Action: Key pressed <Key.shift>THAPAR<Key.space>
Screenshot: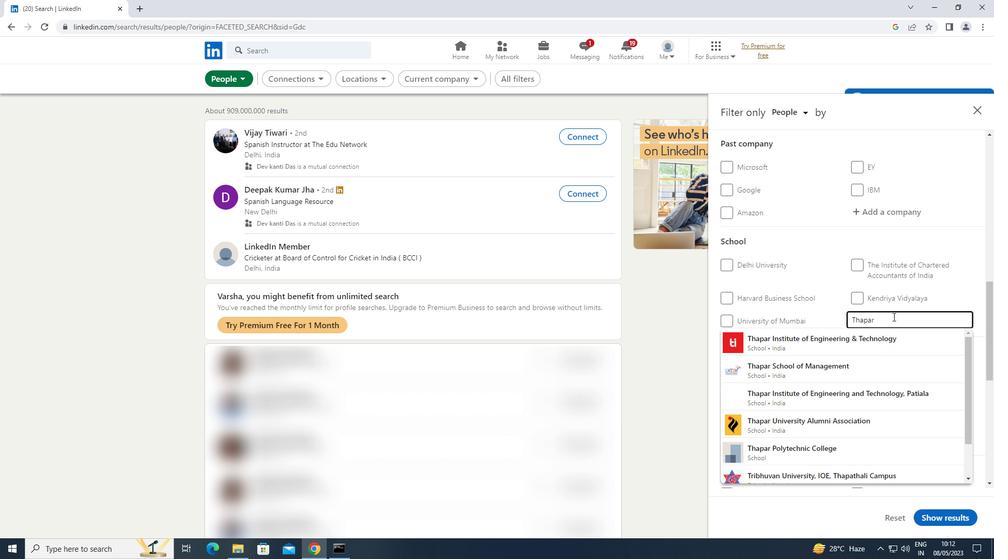 
Action: Mouse moved to (851, 338)
Screenshot: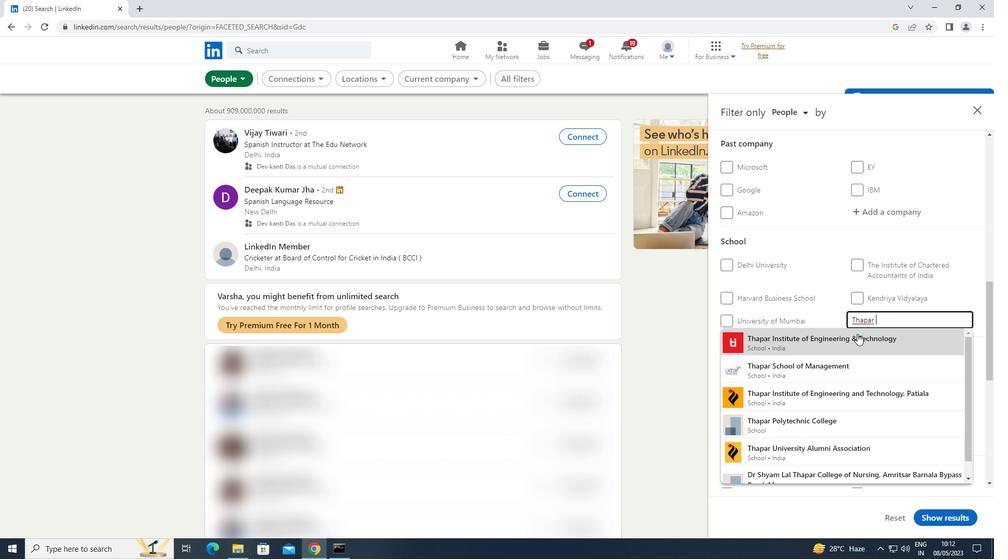 
Action: Mouse pressed left at (851, 338)
Screenshot: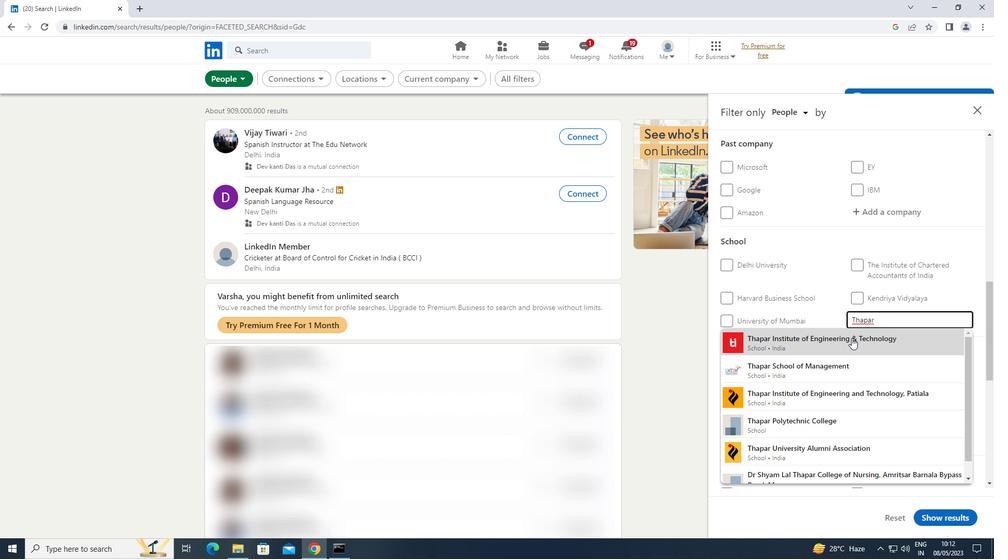 
Action: Mouse moved to (851, 339)
Screenshot: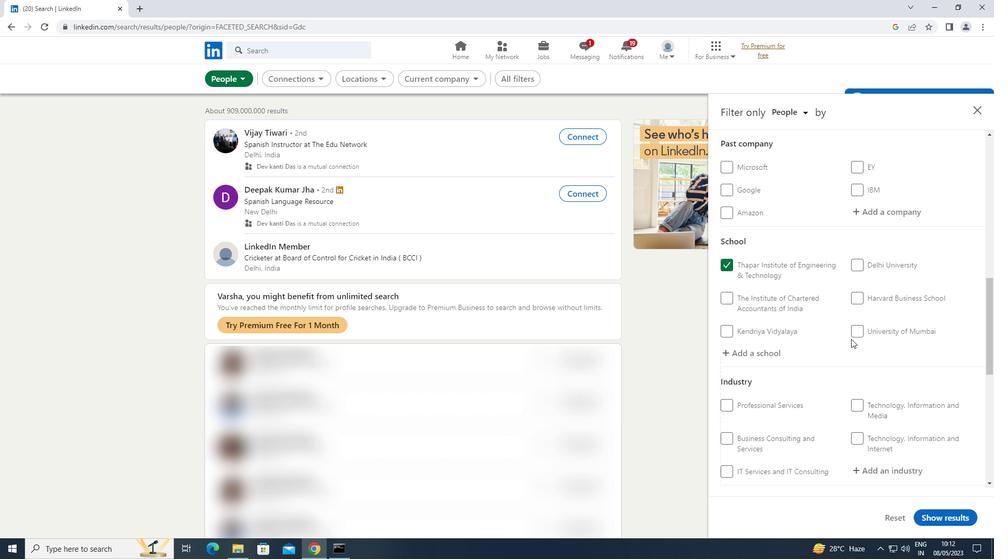 
Action: Mouse scrolled (851, 338) with delta (0, 0)
Screenshot: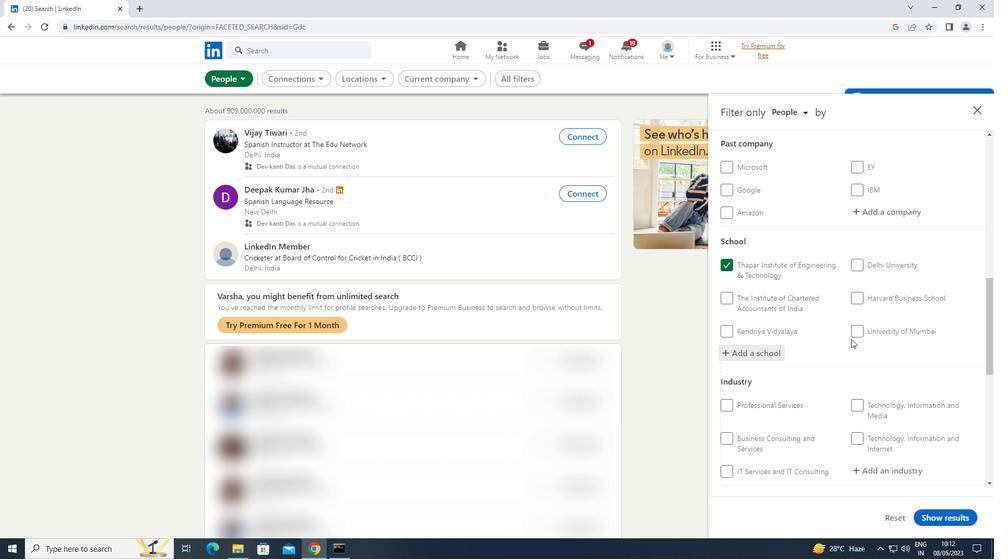 
Action: Mouse scrolled (851, 338) with delta (0, 0)
Screenshot: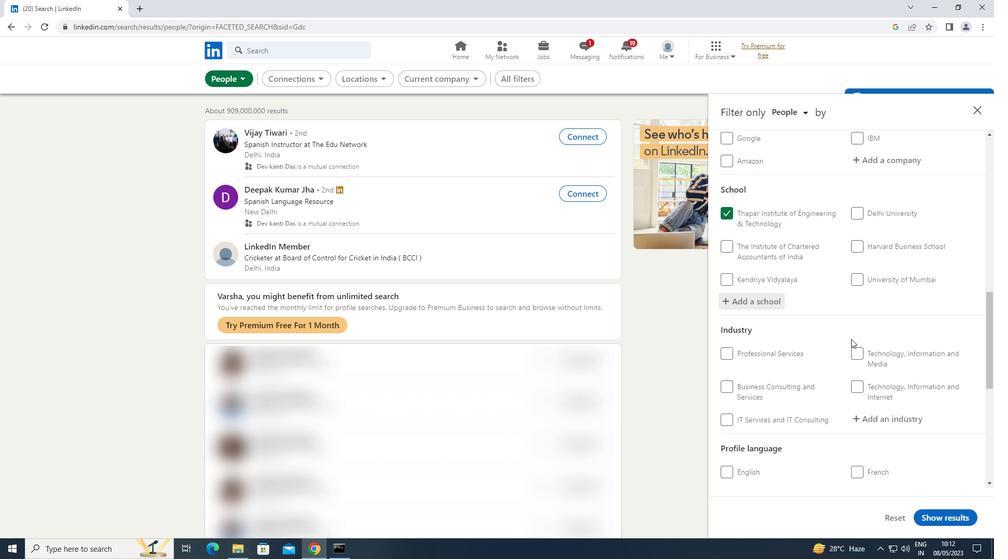 
Action: Mouse scrolled (851, 338) with delta (0, 0)
Screenshot: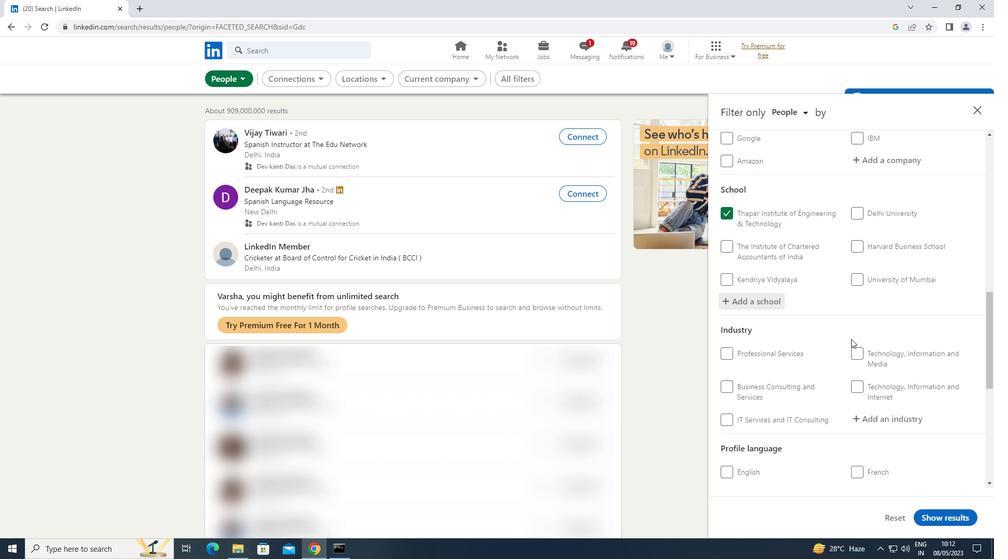 
Action: Mouse moved to (880, 315)
Screenshot: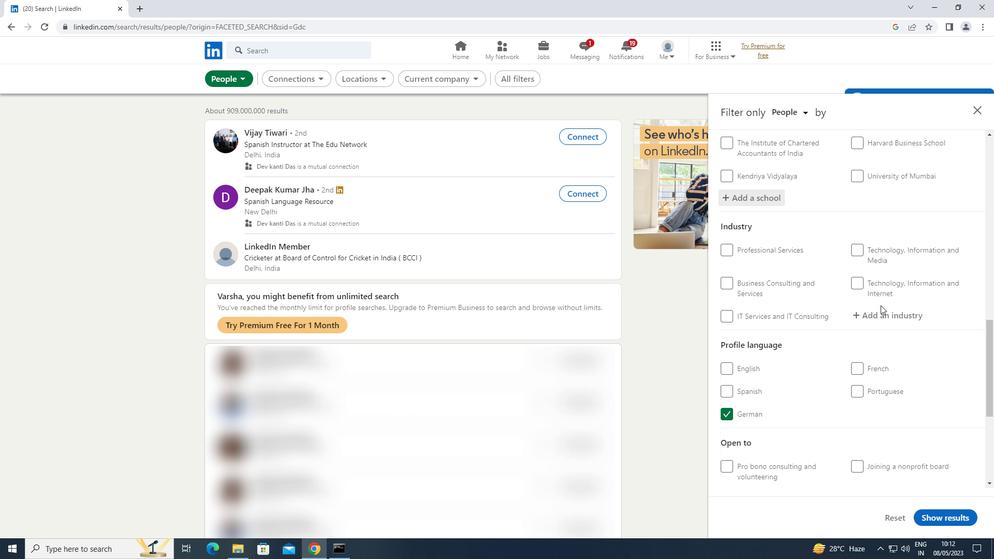 
Action: Mouse pressed left at (880, 315)
Screenshot: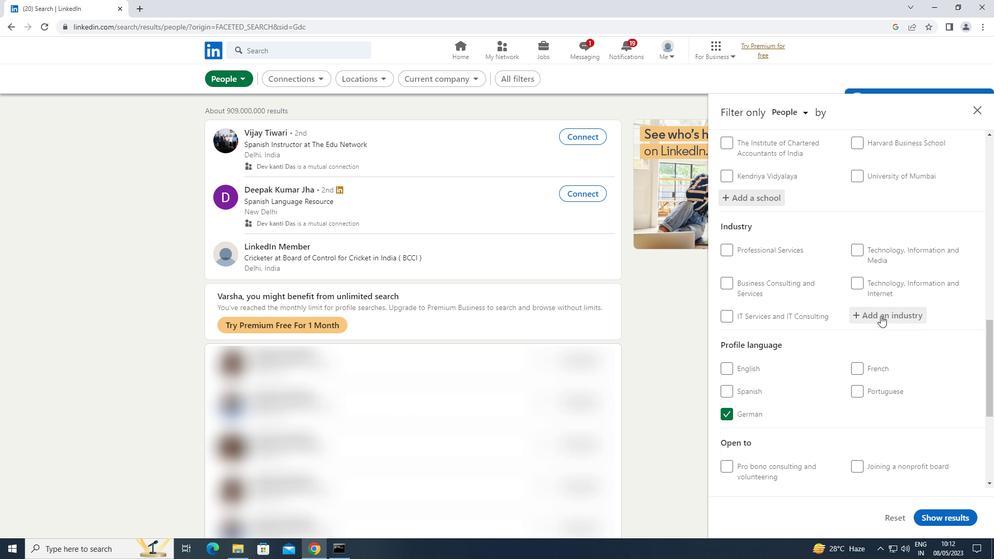
Action: Key pressed <Key.shift>METAL
Screenshot: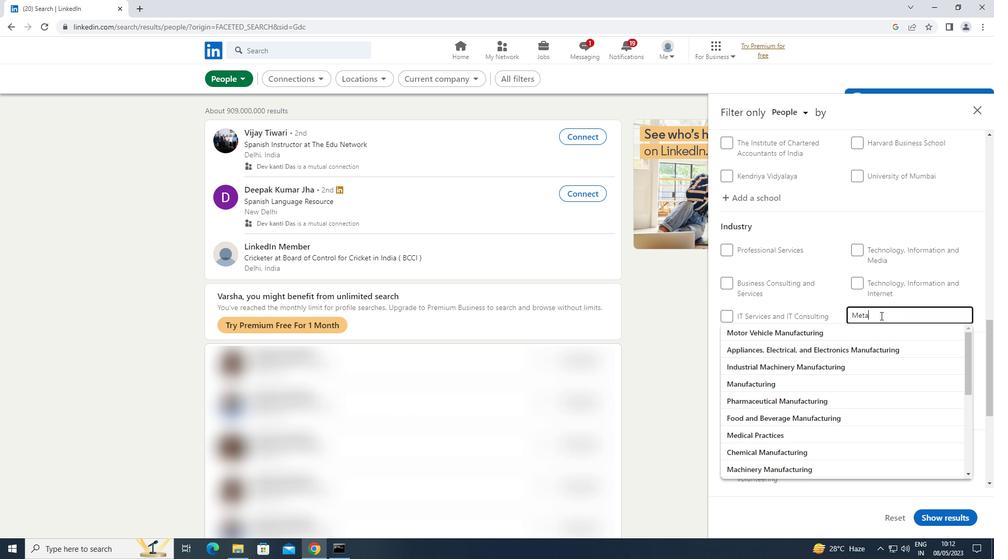 
Action: Mouse moved to (745, 418)
Screenshot: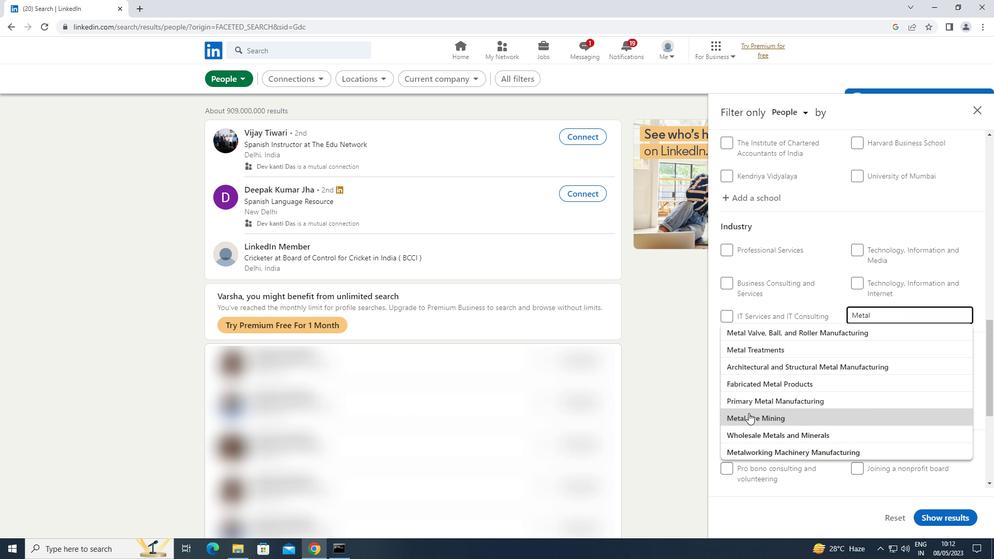 
Action: Mouse pressed left at (745, 418)
Screenshot: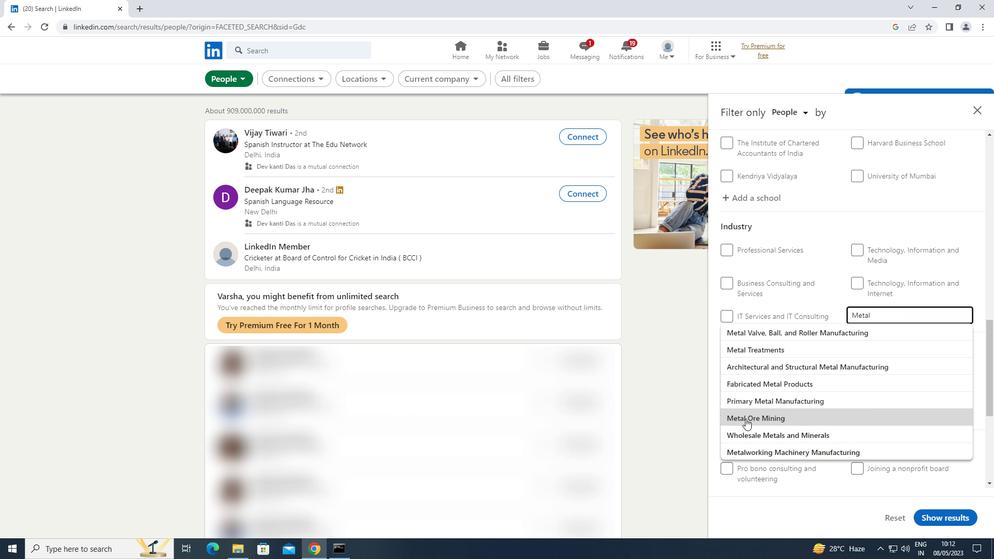 
Action: Mouse scrolled (745, 418) with delta (0, 0)
Screenshot: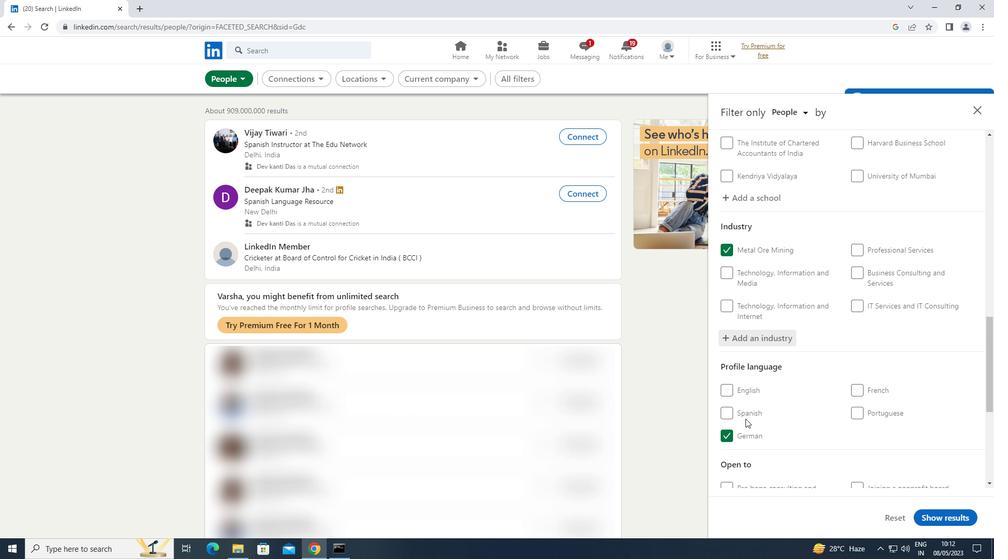 
Action: Mouse scrolled (745, 418) with delta (0, 0)
Screenshot: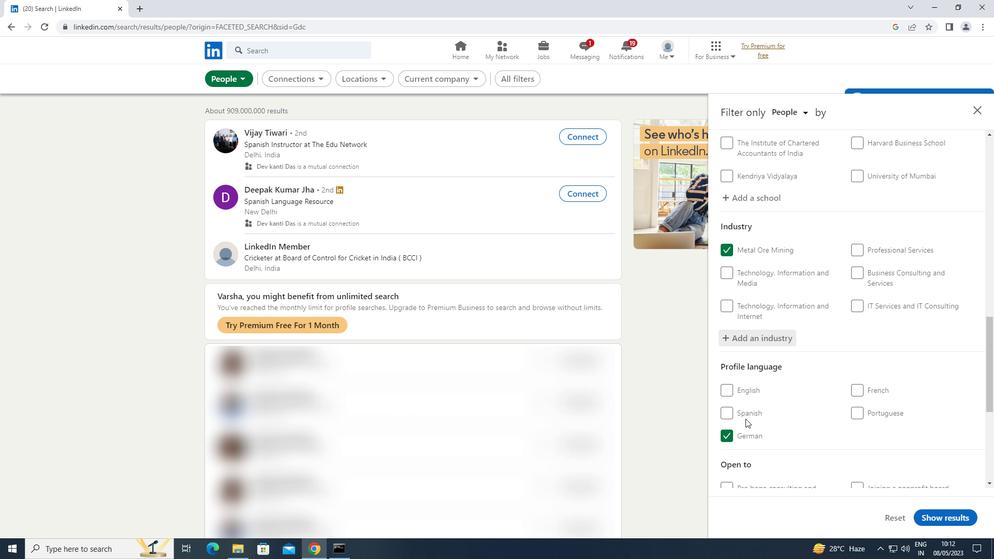 
Action: Mouse scrolled (745, 418) with delta (0, 0)
Screenshot: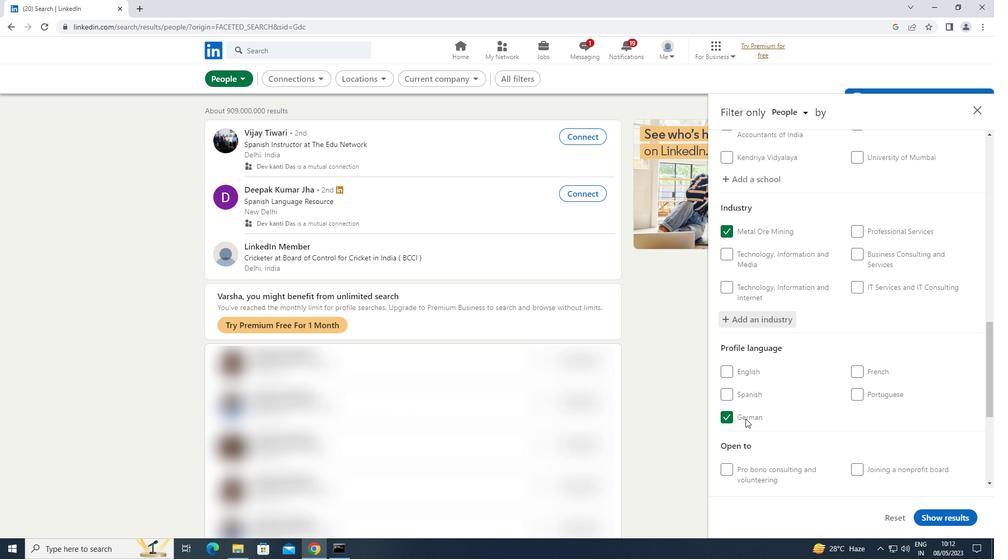 
Action: Mouse scrolled (745, 418) with delta (0, 0)
Screenshot: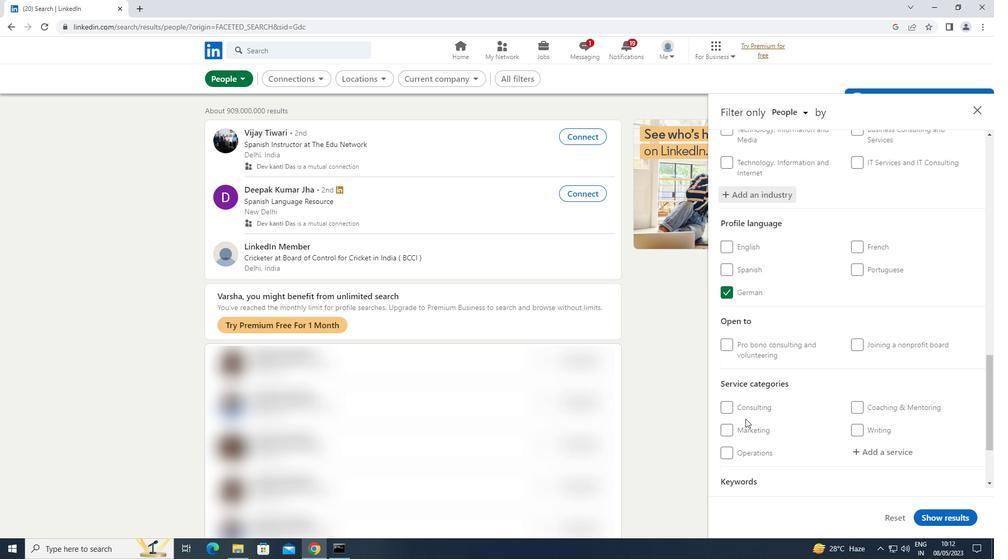 
Action: Mouse moved to (879, 388)
Screenshot: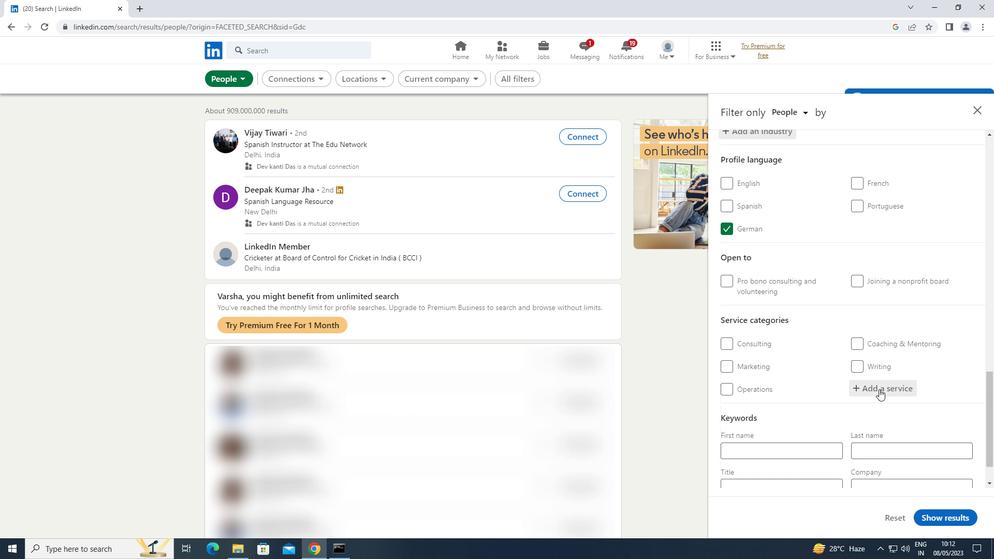
Action: Mouse pressed left at (879, 388)
Screenshot: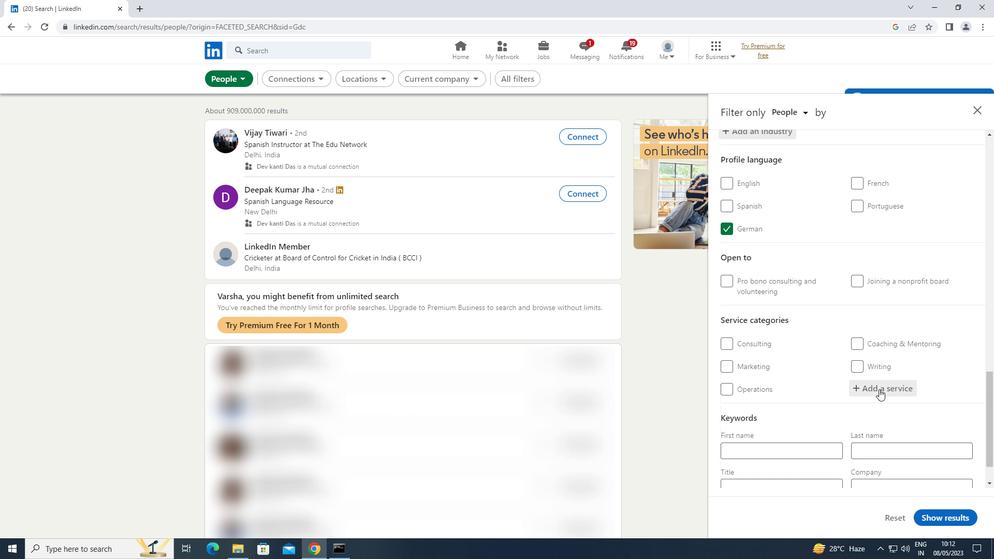 
Action: Key pressed <Key.shift>TELE
Screenshot: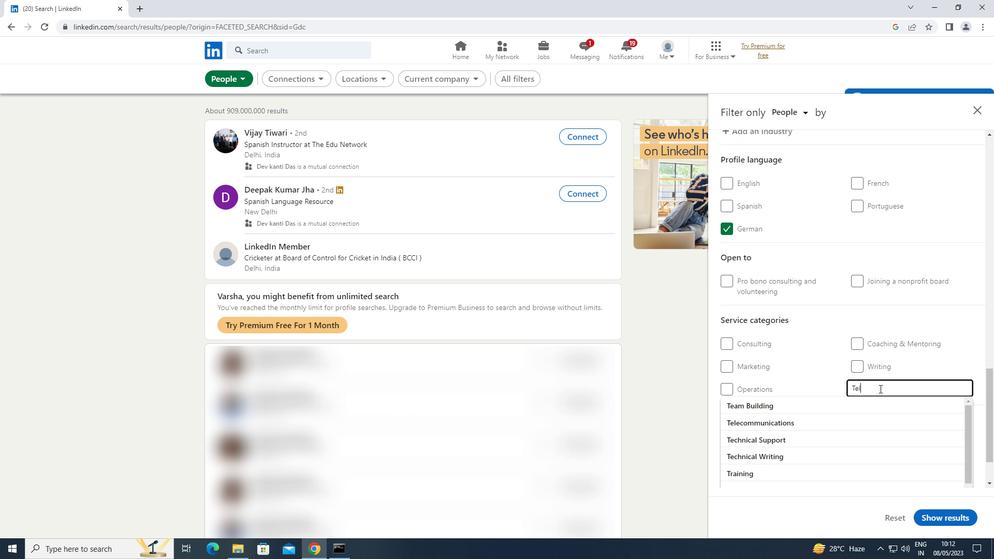 
Action: Mouse moved to (810, 404)
Screenshot: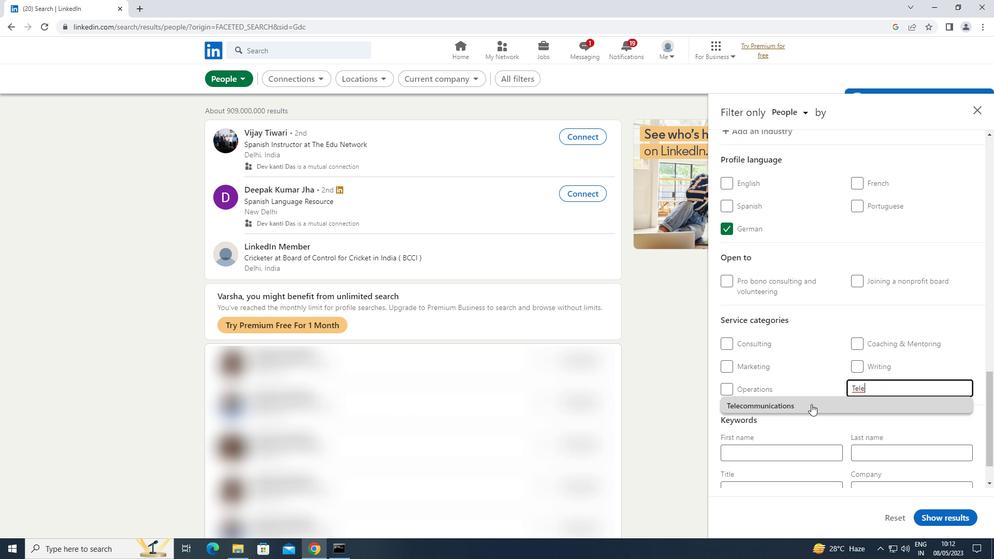 
Action: Mouse pressed left at (810, 404)
Screenshot: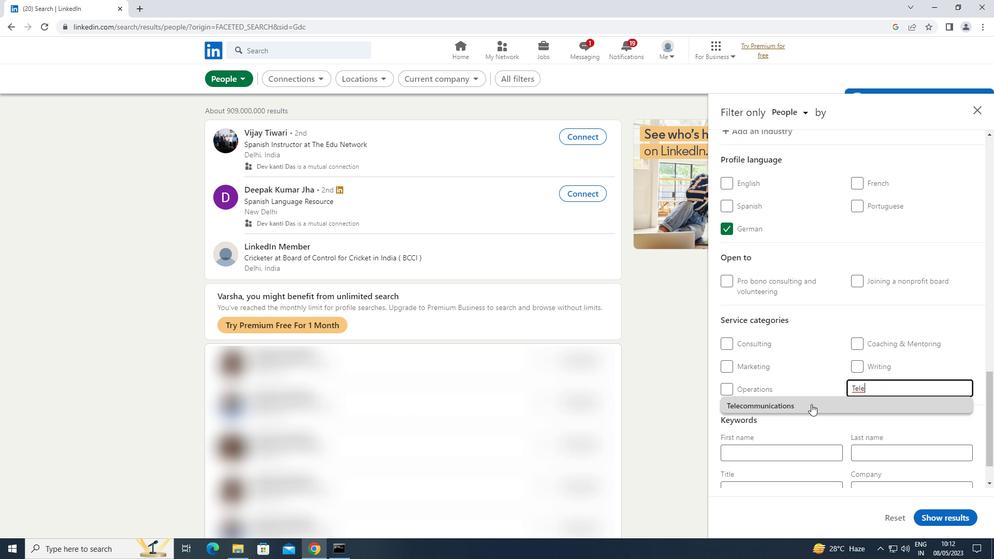 
Action: Mouse moved to (813, 403)
Screenshot: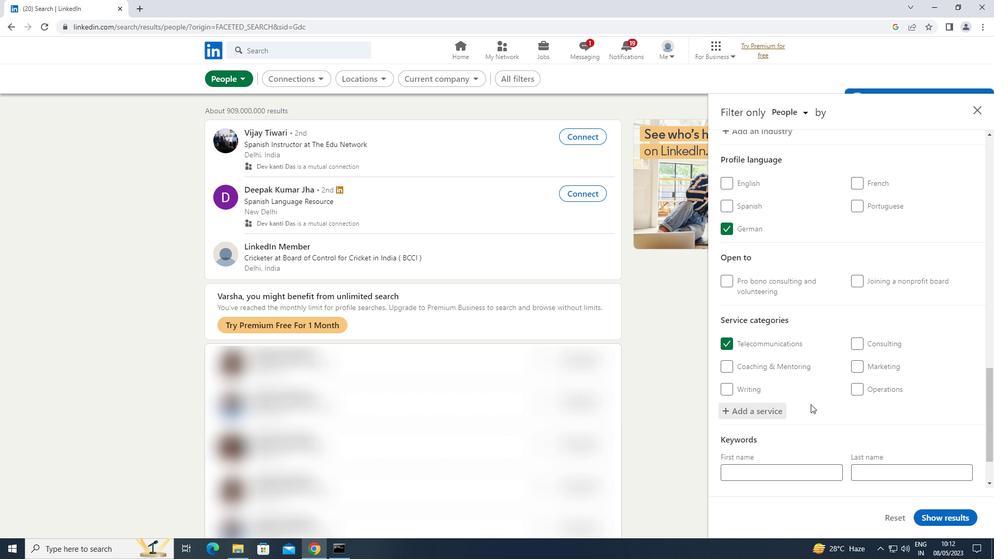 
Action: Mouse scrolled (813, 402) with delta (0, 0)
Screenshot: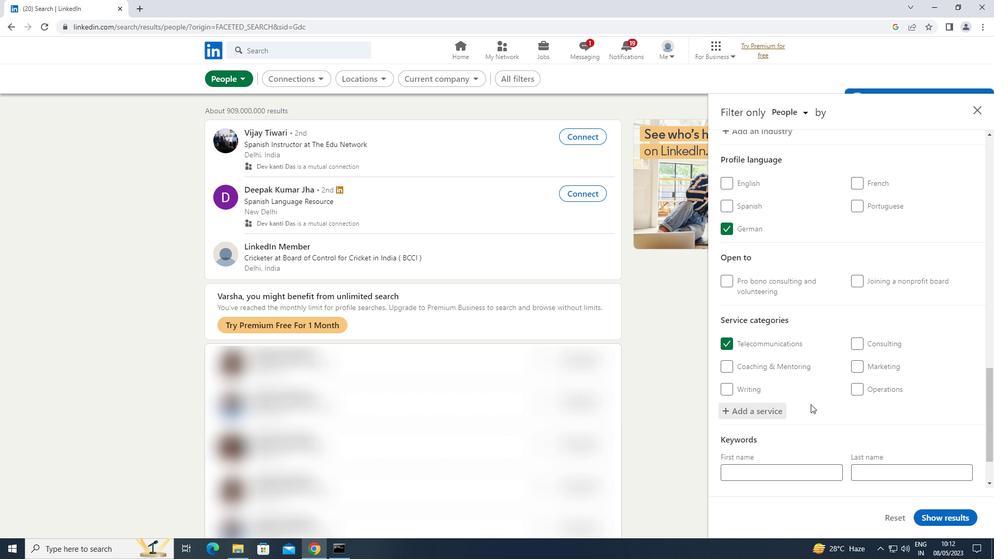 
Action: Mouse scrolled (813, 402) with delta (0, 0)
Screenshot: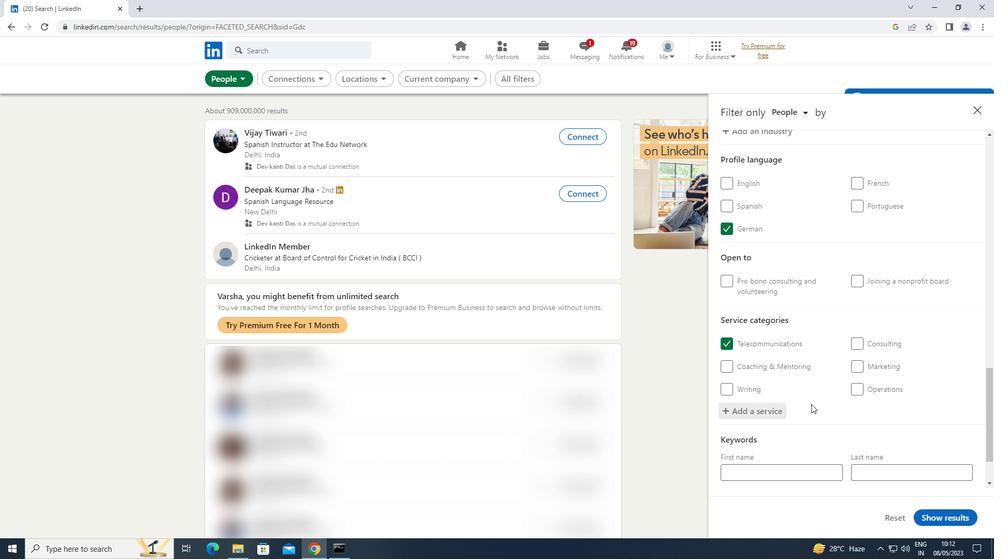 
Action: Mouse scrolled (813, 402) with delta (0, 0)
Screenshot: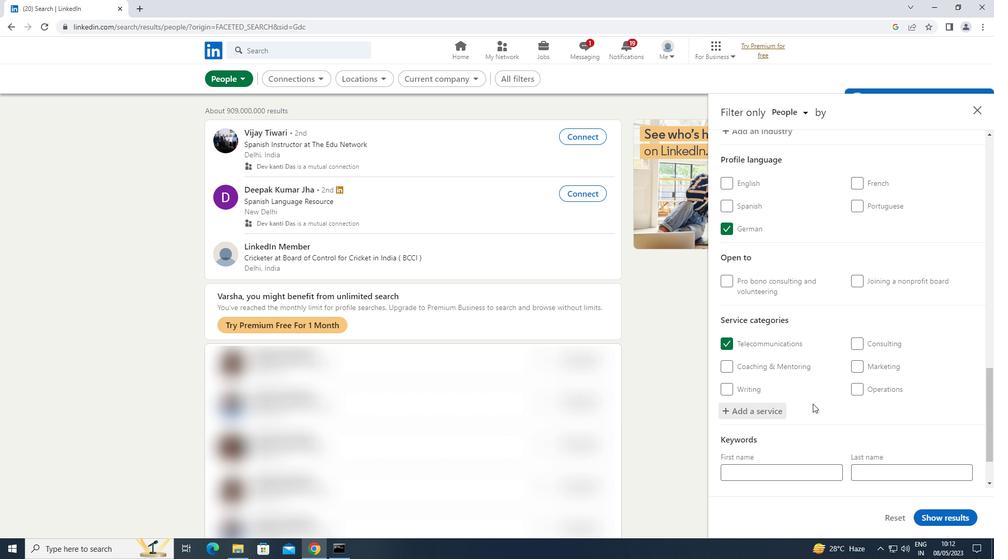 
Action: Mouse scrolled (813, 402) with delta (0, 0)
Screenshot: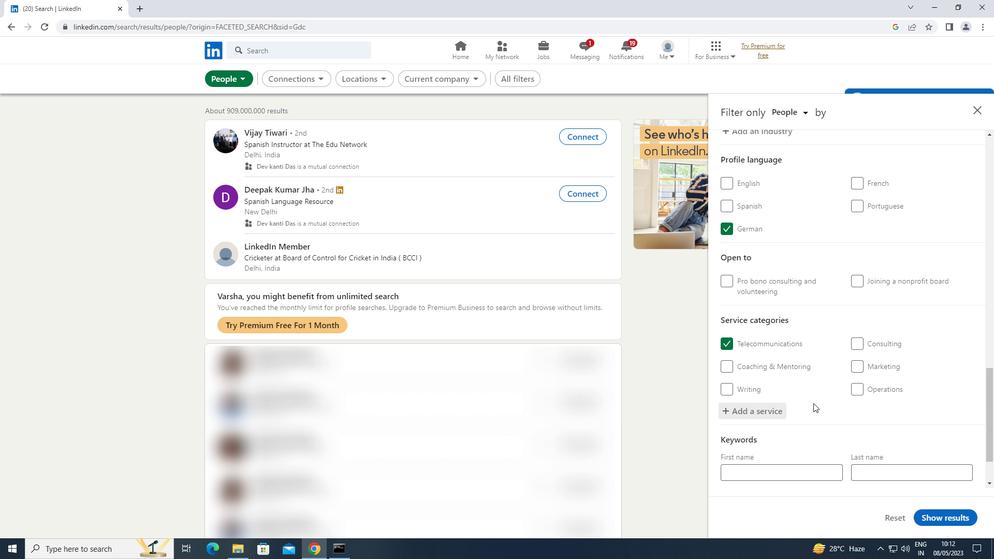 
Action: Mouse scrolled (813, 402) with delta (0, 0)
Screenshot: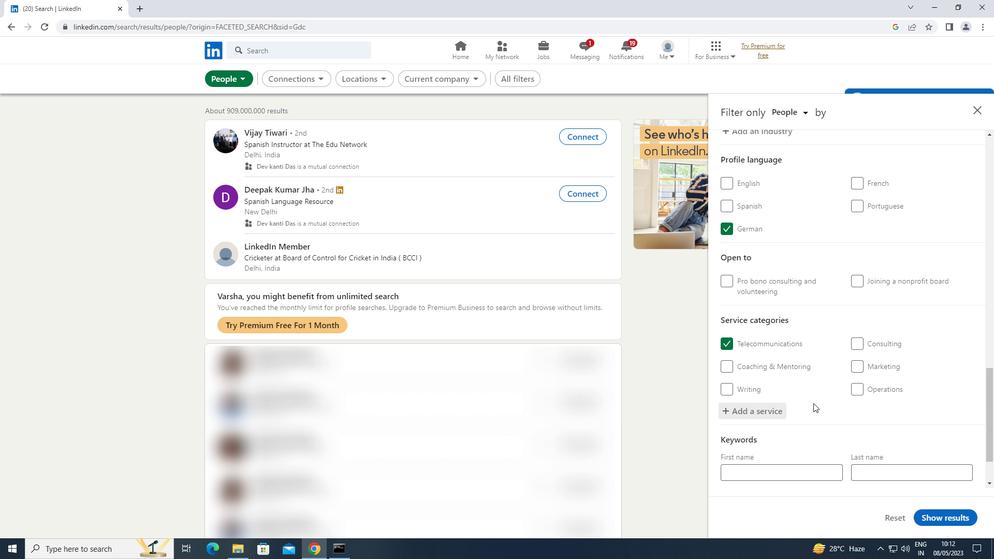 
Action: Mouse moved to (775, 442)
Screenshot: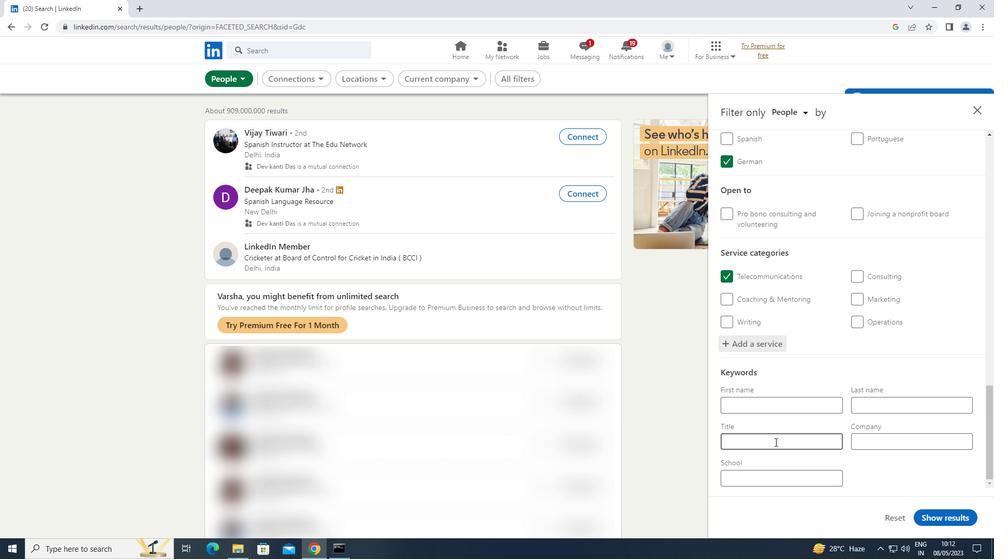 
Action: Mouse pressed left at (775, 442)
Screenshot: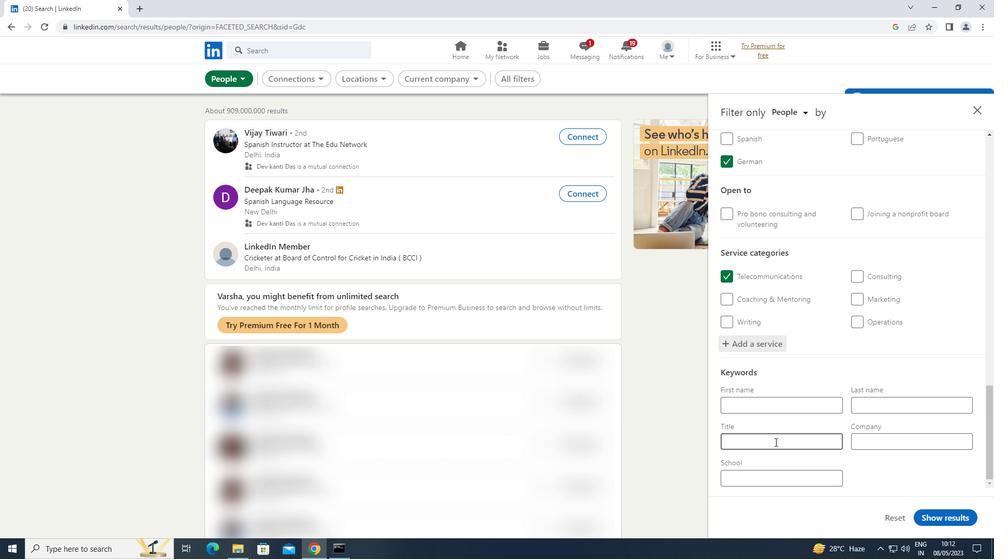 
Action: Key pressed <Key.shift>MASSAGE<Key.space><Key.shift>THERAPY
Screenshot: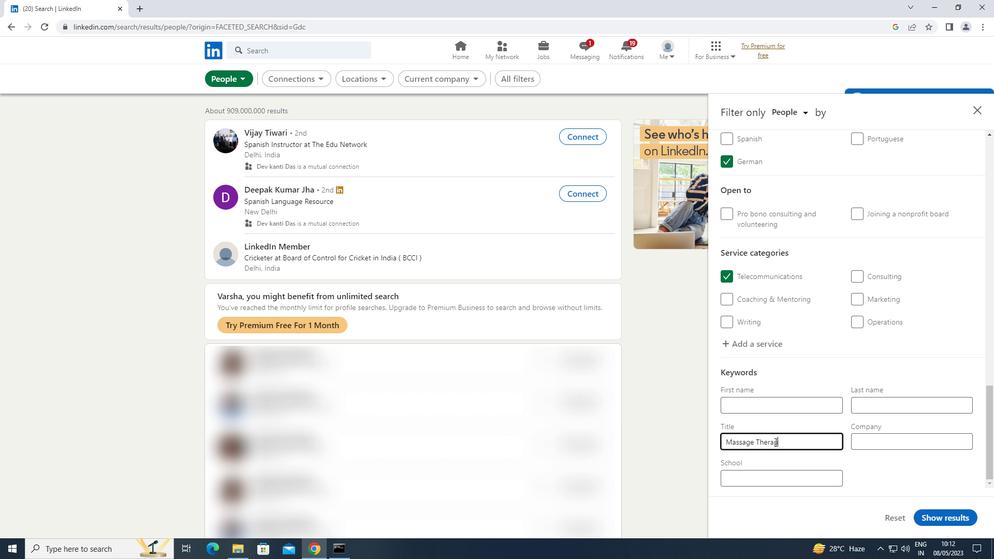 
Action: Mouse moved to (962, 520)
Screenshot: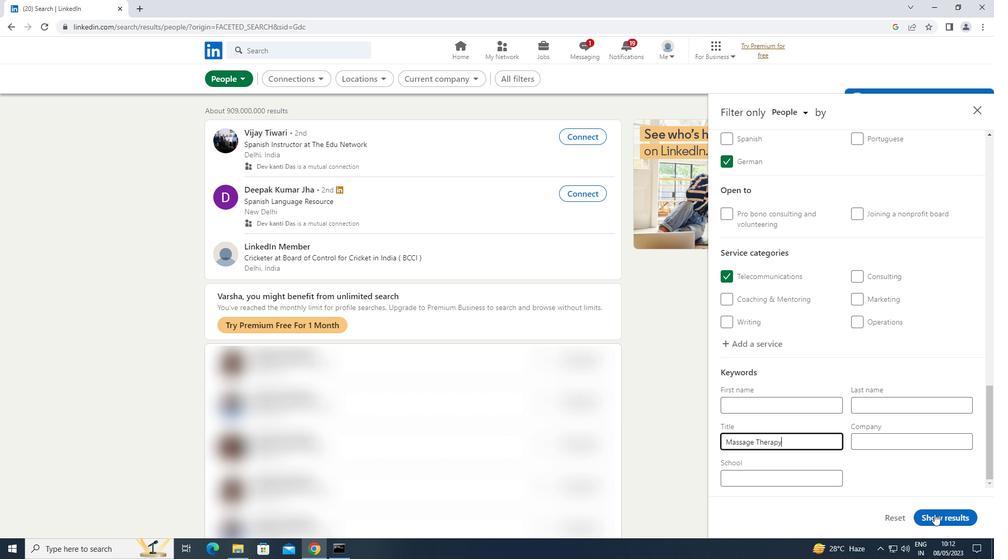 
Action: Mouse pressed left at (962, 520)
Screenshot: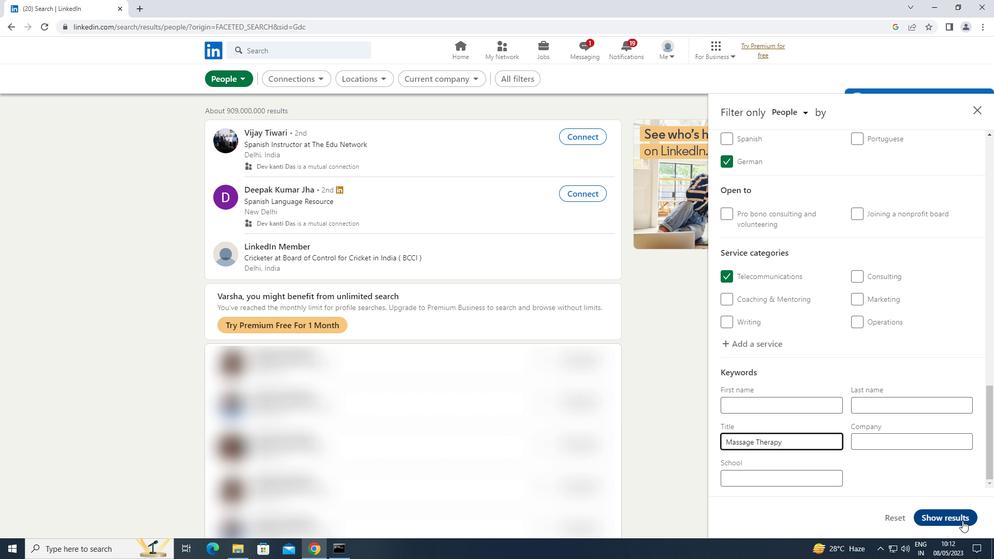 
